 Task: Search one way flight ticket for 5 adults, 1 child, 2 infants in seat and 1 infant on lap in business from Marion: Veterans Airport Of Southern Illinois (williamson County Regional Airport) to Rockford: Chicago Rockford International Airport(was Northwest Chicagoland Regional Airport At Rockford) on 5-1-2023. Choice of flights is Sun country airlines. Number of bags: 2 checked bags. Outbound departure time preference is 14:30.
Action: Mouse moved to (203, 248)
Screenshot: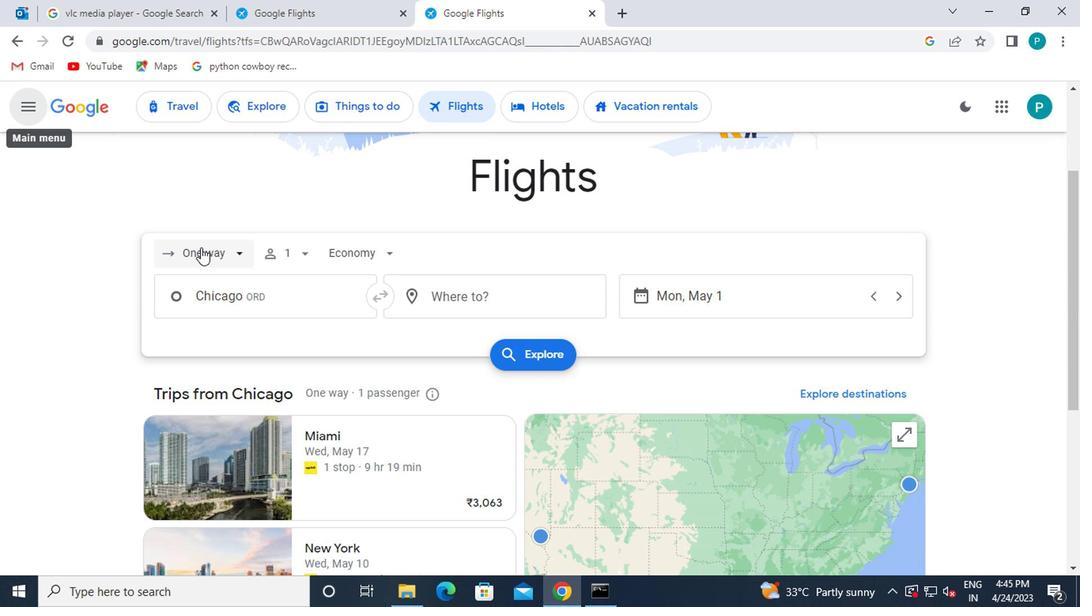 
Action: Mouse pressed left at (203, 248)
Screenshot: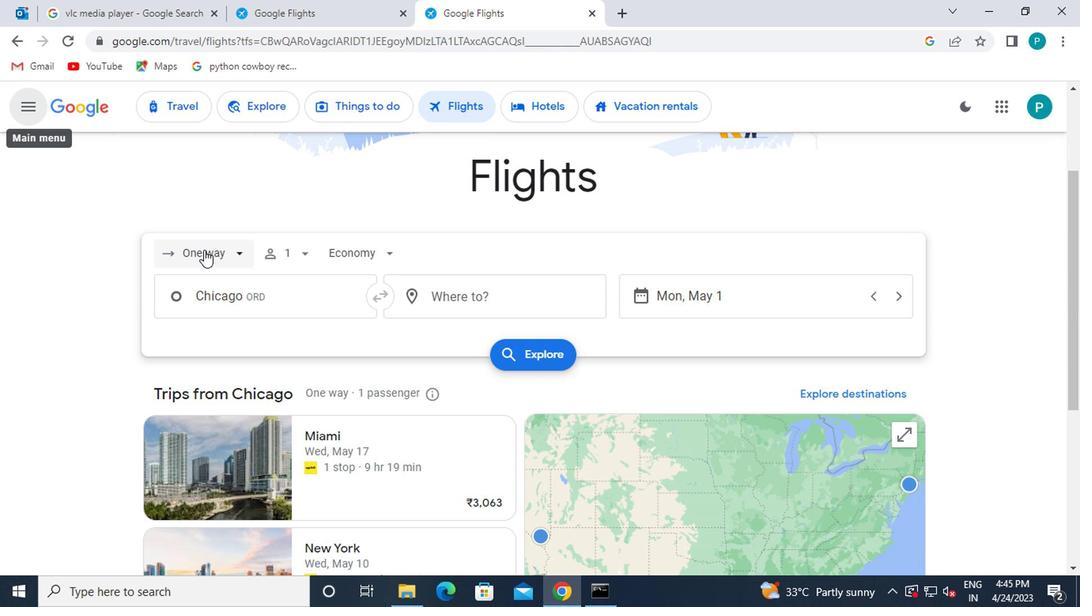 
Action: Mouse moved to (204, 332)
Screenshot: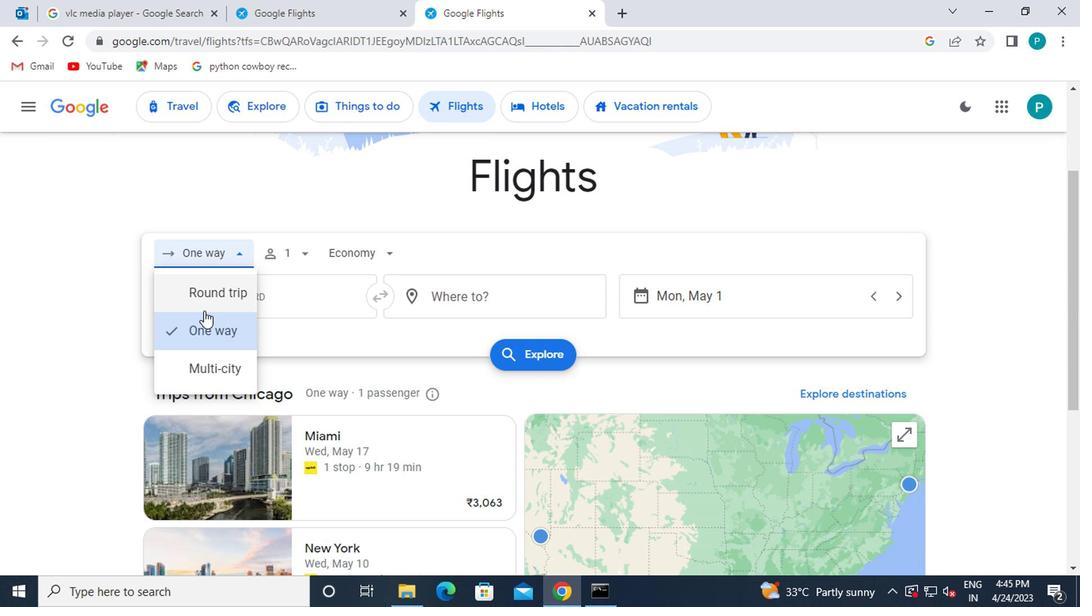 
Action: Mouse pressed left at (204, 332)
Screenshot: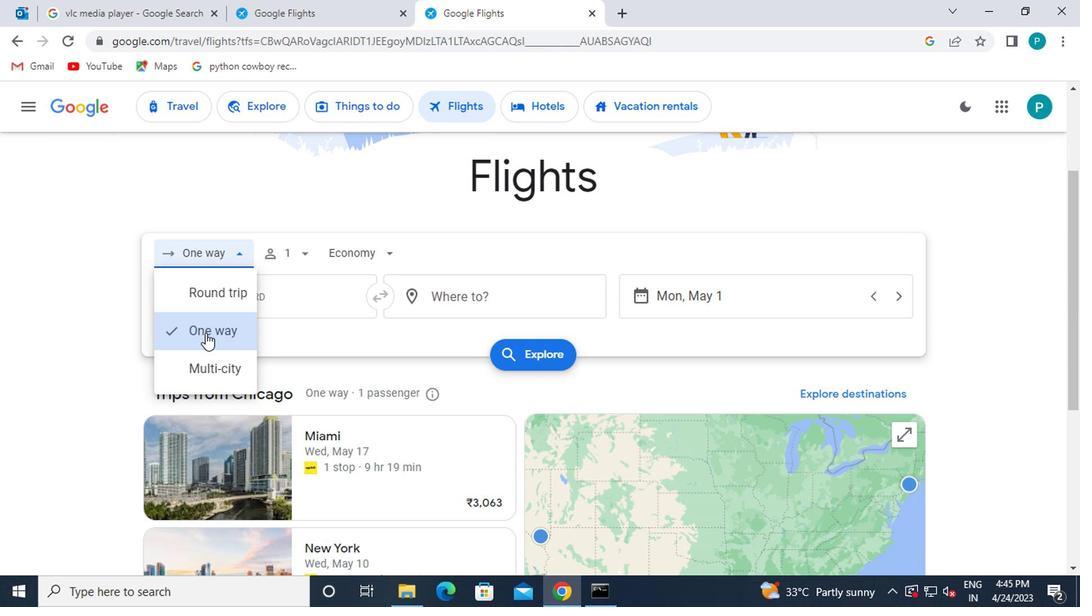 
Action: Mouse moved to (288, 263)
Screenshot: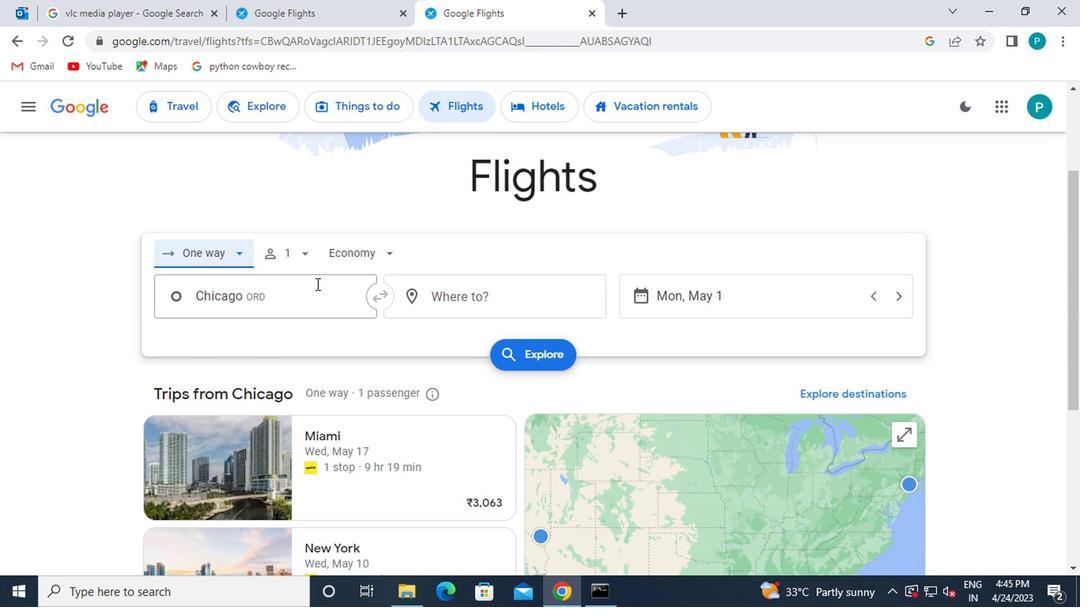 
Action: Mouse pressed left at (288, 263)
Screenshot: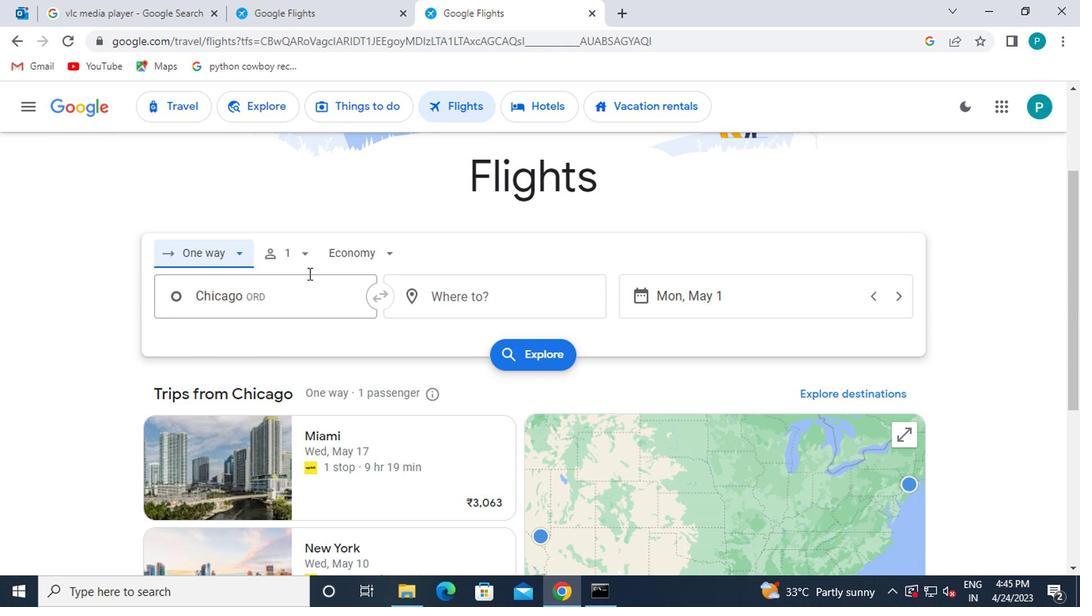 
Action: Mouse moved to (424, 298)
Screenshot: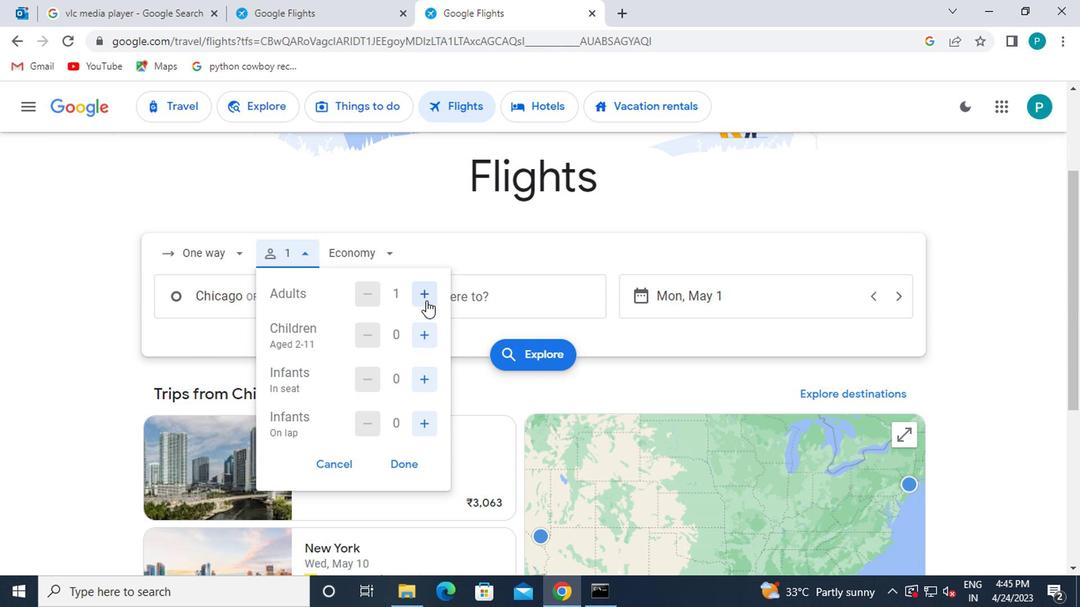
Action: Mouse pressed left at (424, 298)
Screenshot: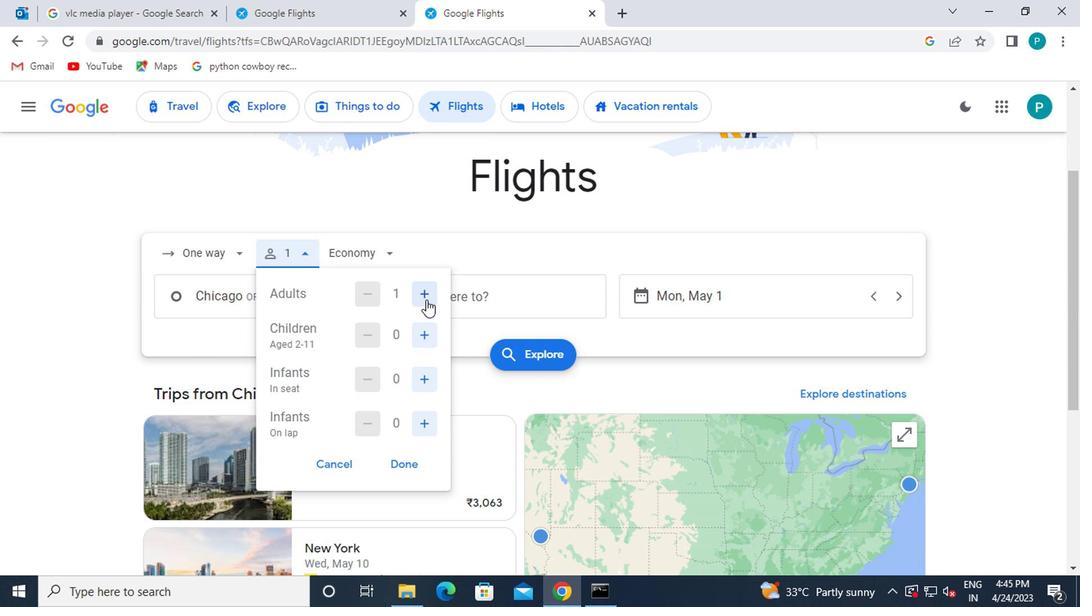 
Action: Mouse pressed left at (424, 298)
Screenshot: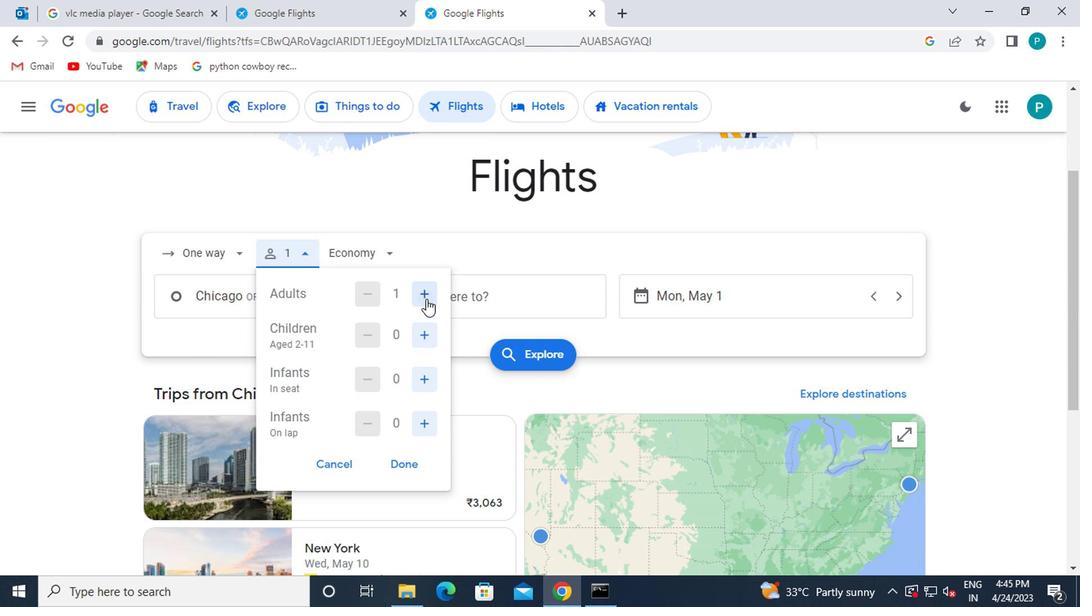 
Action: Mouse pressed left at (424, 298)
Screenshot: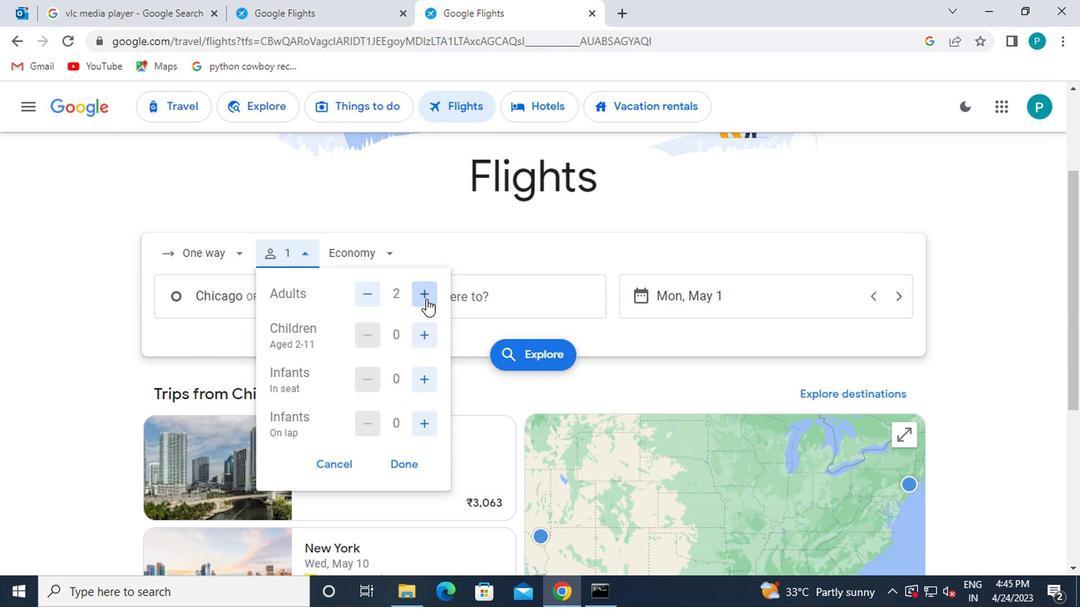 
Action: Mouse pressed left at (424, 298)
Screenshot: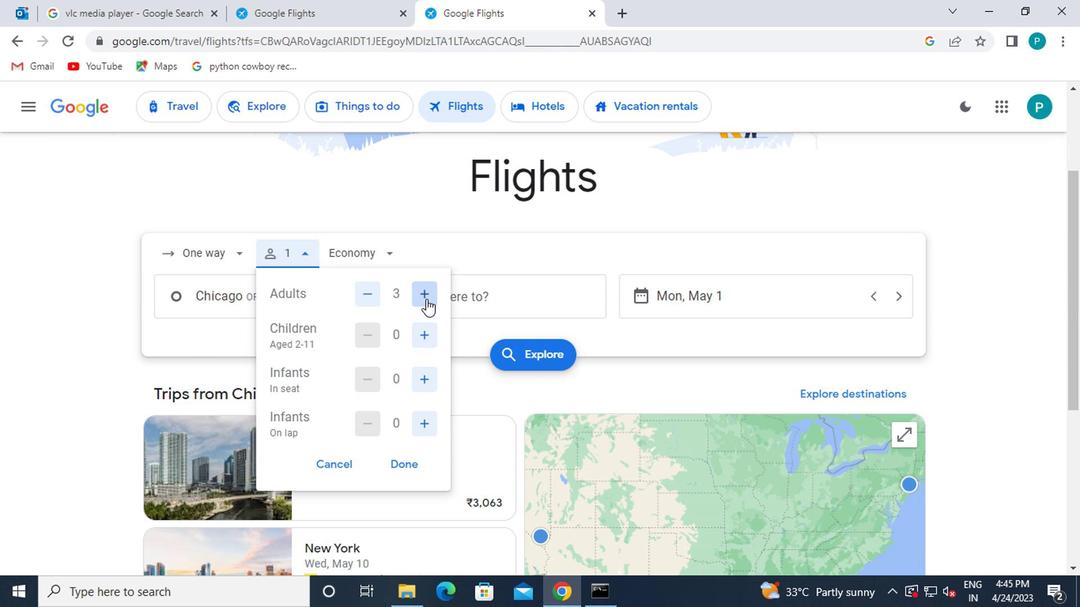 
Action: Mouse moved to (424, 329)
Screenshot: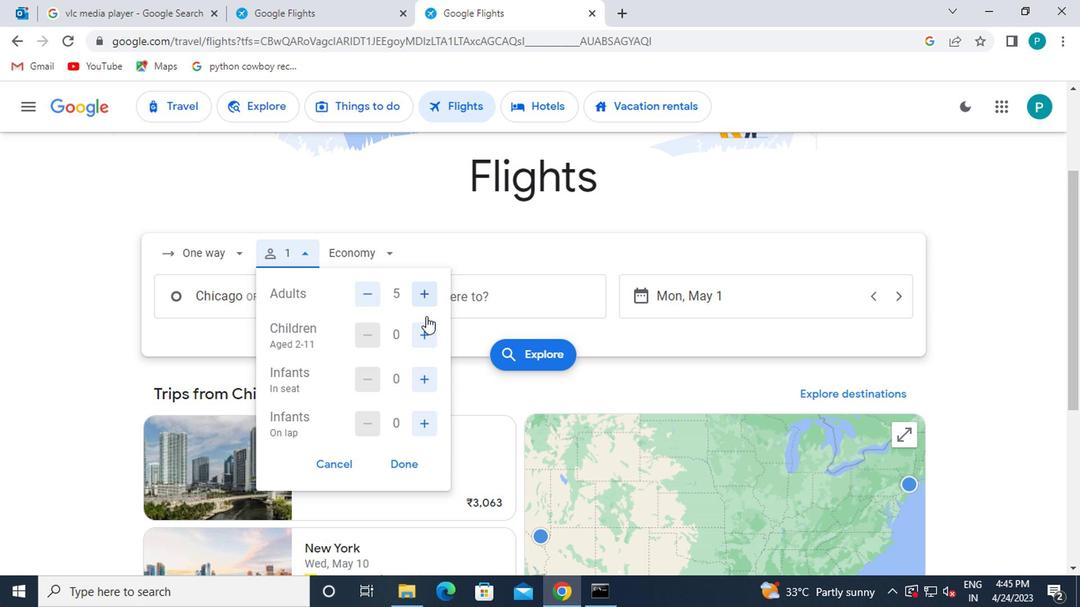 
Action: Mouse pressed left at (424, 329)
Screenshot: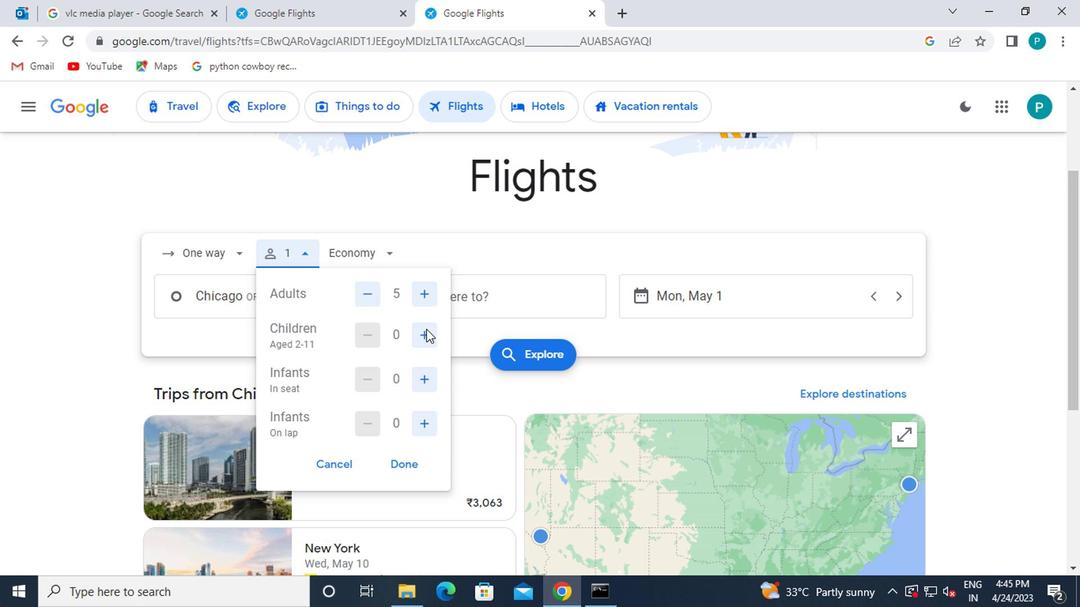 
Action: Mouse moved to (424, 384)
Screenshot: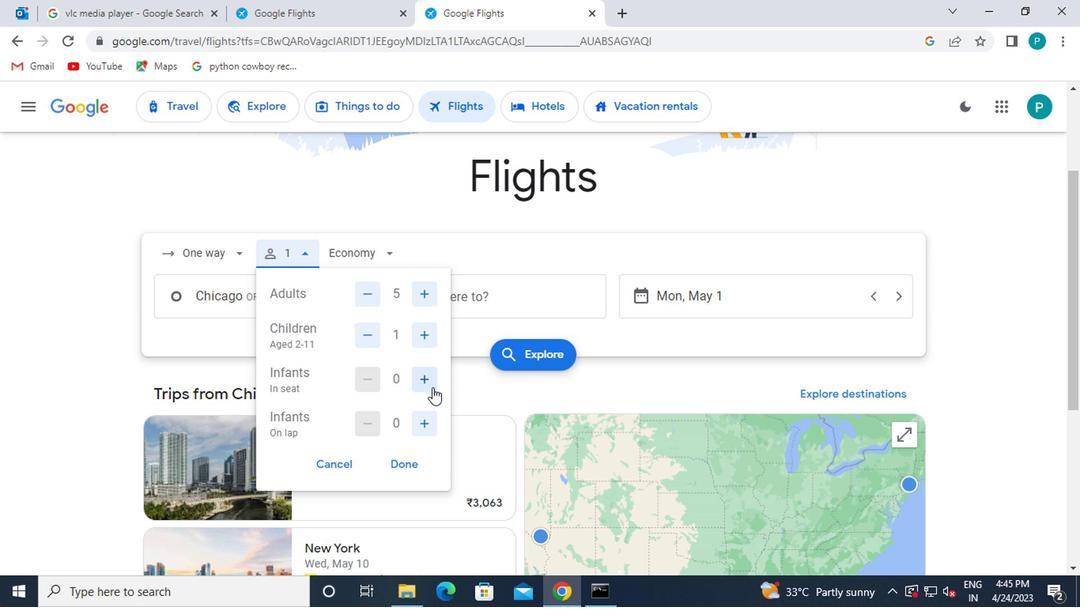 
Action: Mouse pressed left at (424, 384)
Screenshot: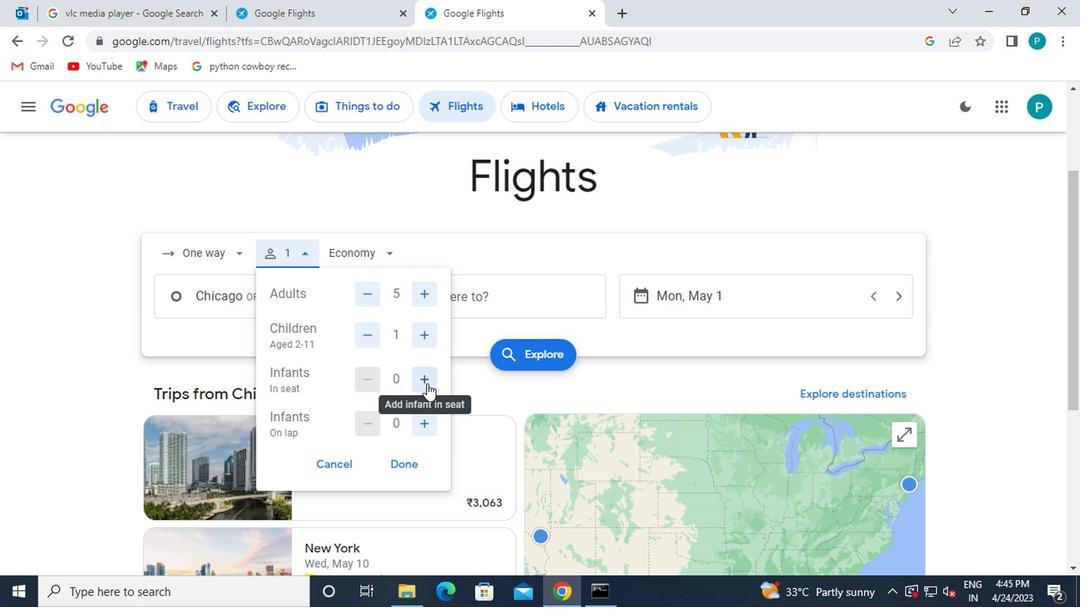 
Action: Mouse pressed left at (424, 384)
Screenshot: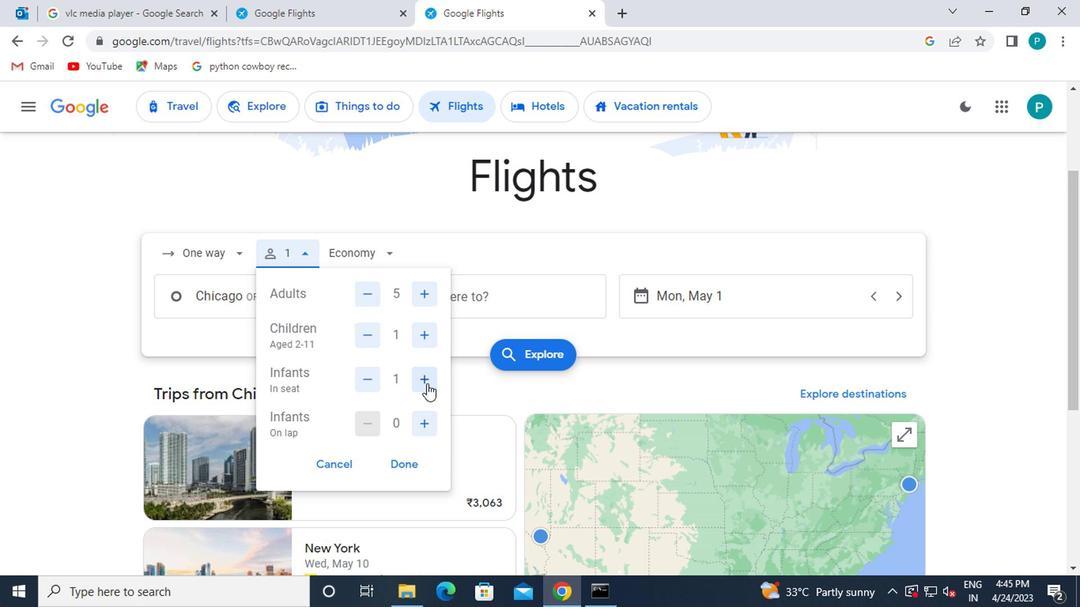 
Action: Mouse moved to (419, 435)
Screenshot: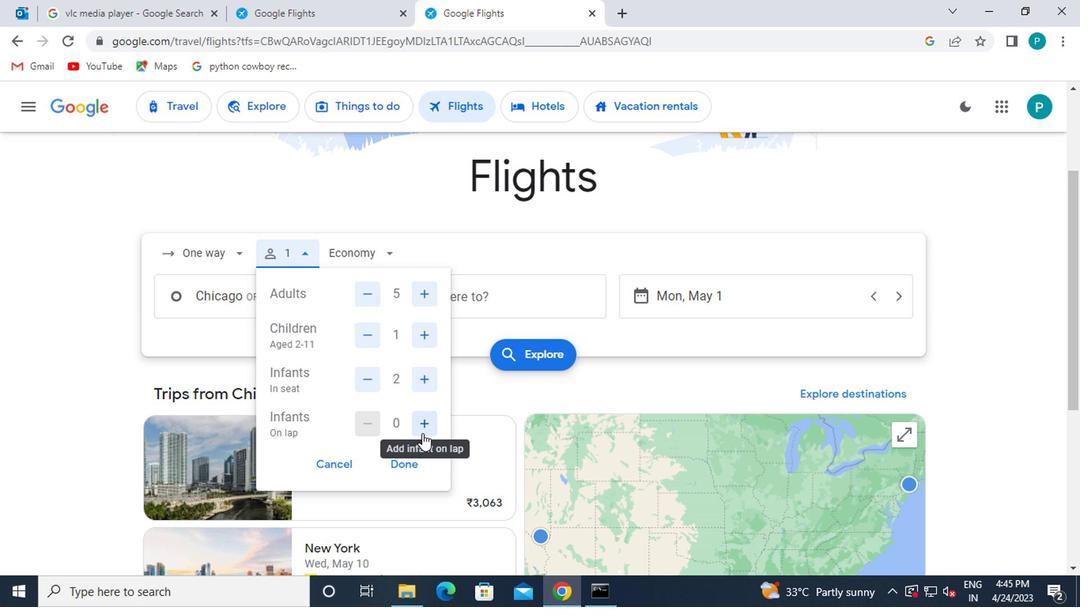 
Action: Mouse pressed left at (419, 435)
Screenshot: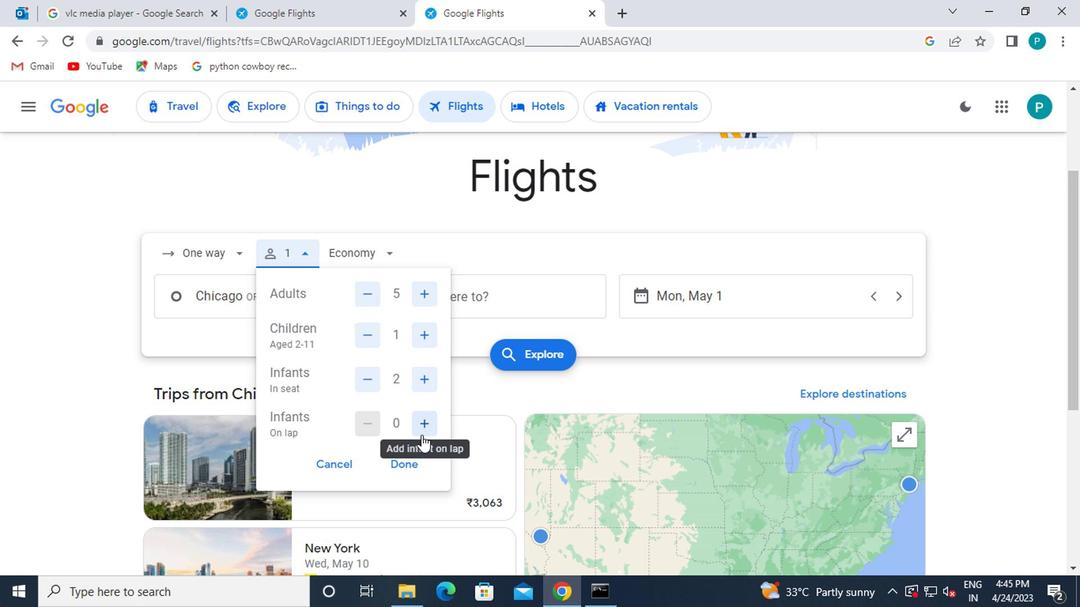 
Action: Mouse moved to (412, 458)
Screenshot: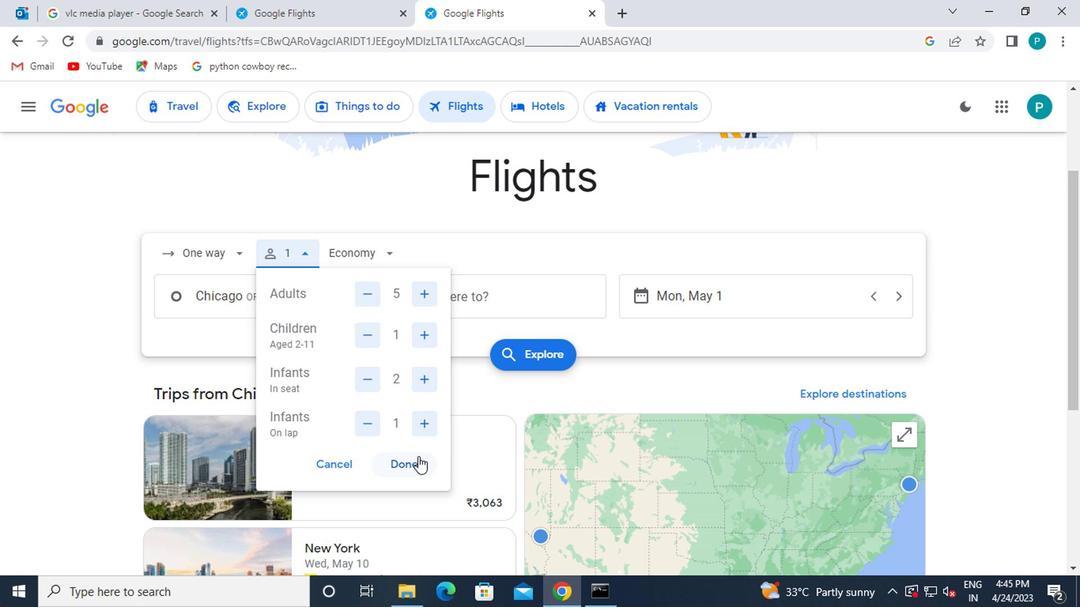 
Action: Mouse pressed left at (412, 458)
Screenshot: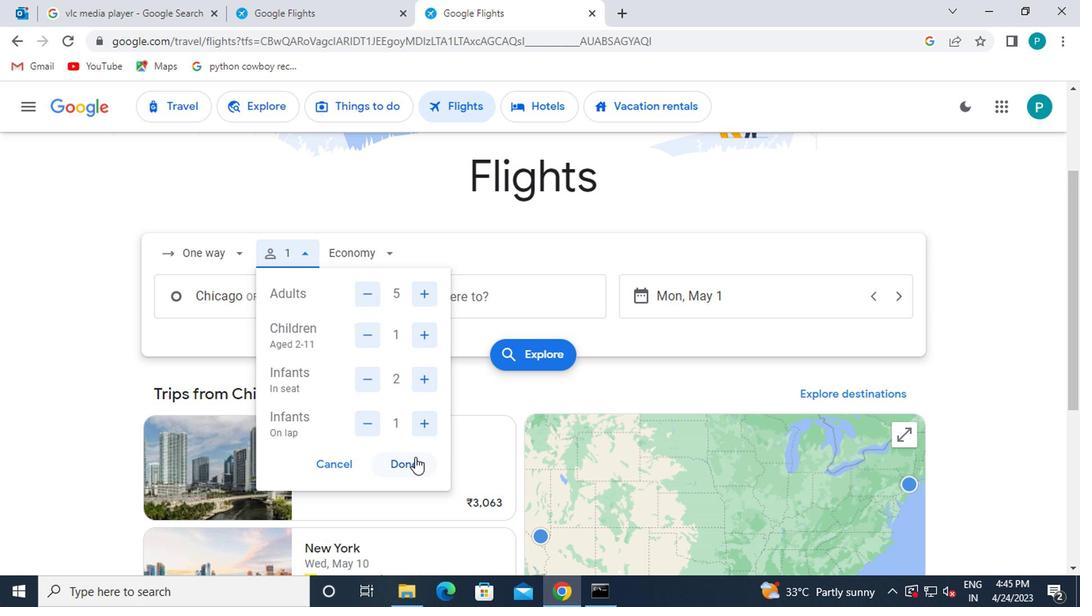 
Action: Mouse moved to (366, 246)
Screenshot: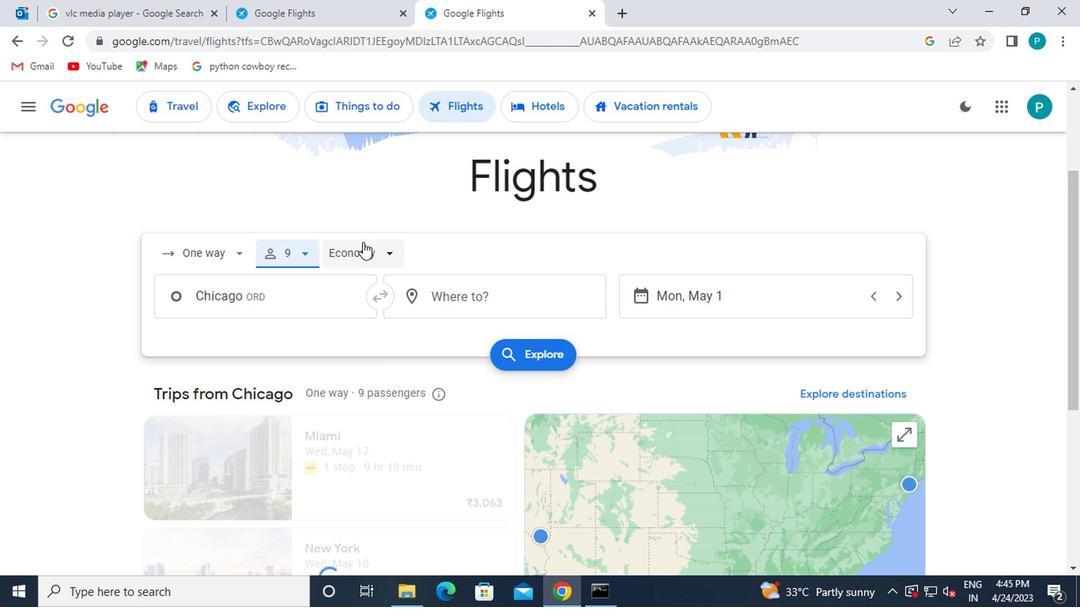 
Action: Mouse pressed left at (366, 246)
Screenshot: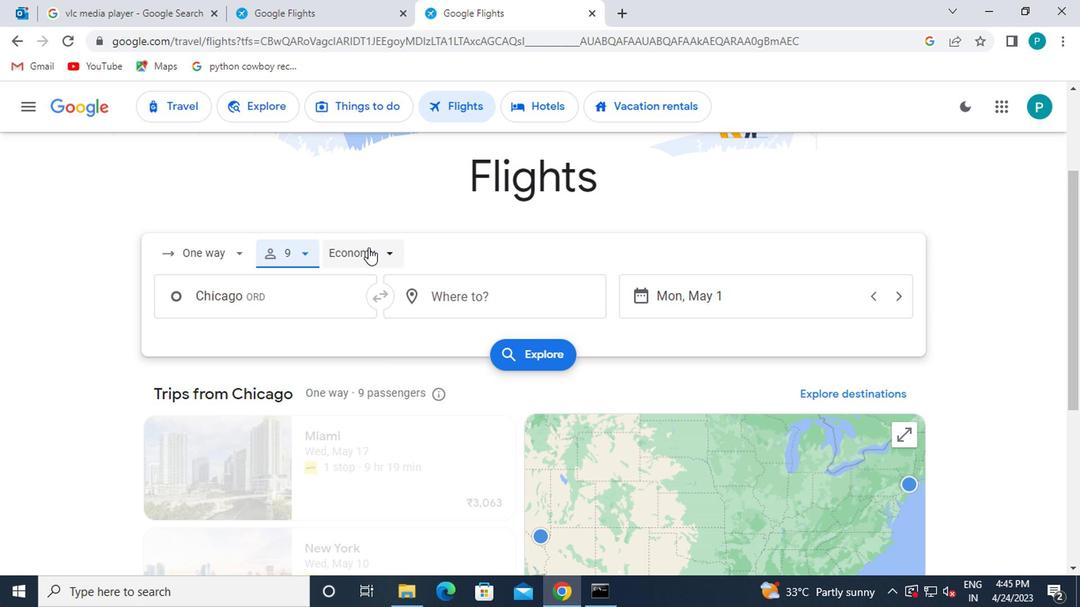
Action: Mouse moved to (393, 367)
Screenshot: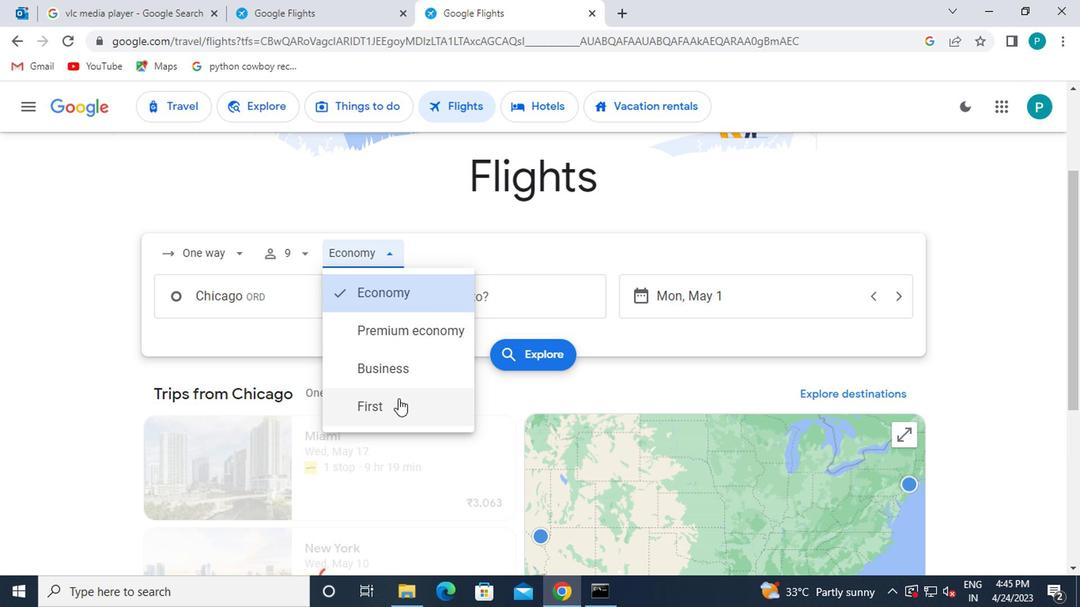
Action: Mouse pressed left at (393, 367)
Screenshot: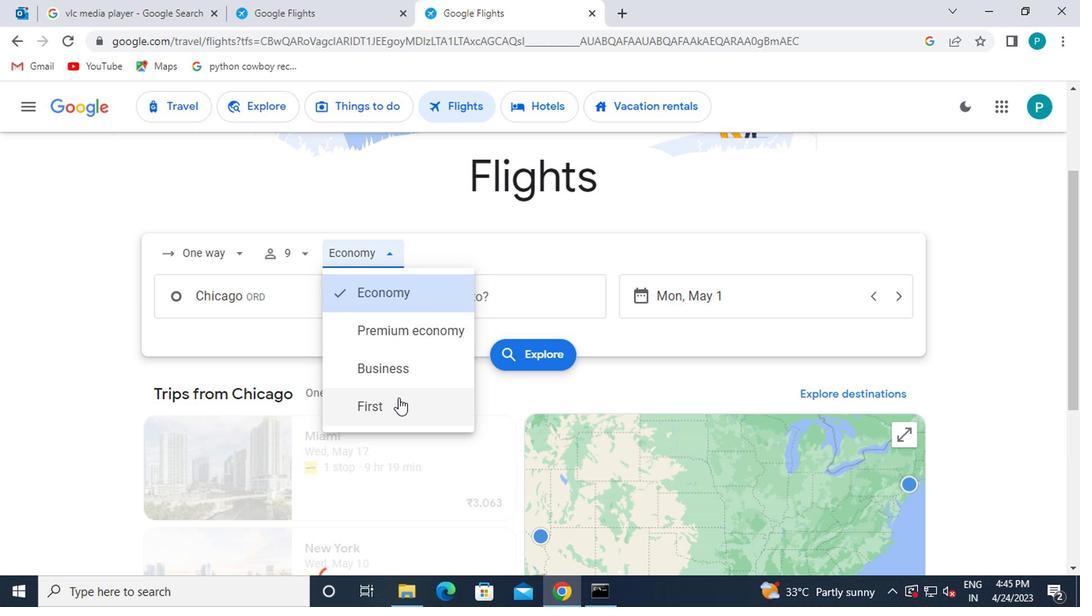 
Action: Mouse moved to (311, 290)
Screenshot: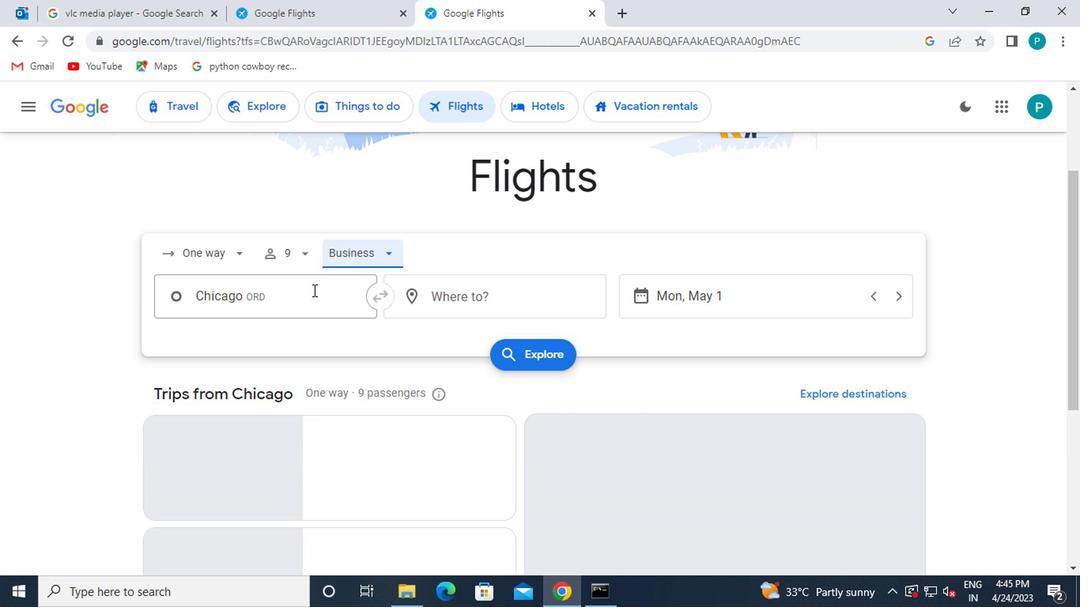 
Action: Mouse pressed left at (311, 290)
Screenshot: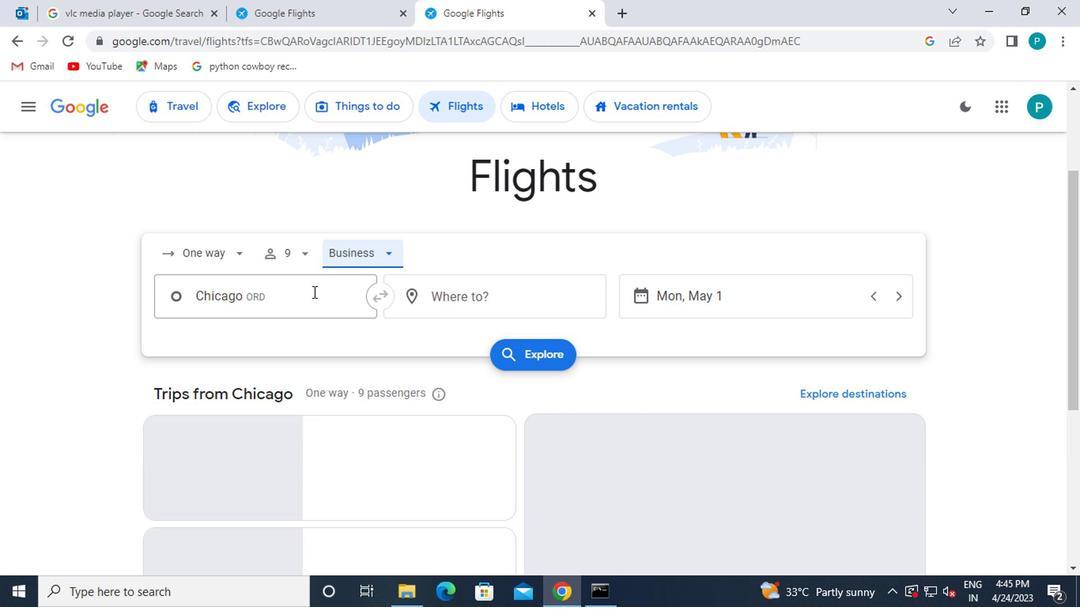 
Action: Mouse moved to (322, 290)
Screenshot: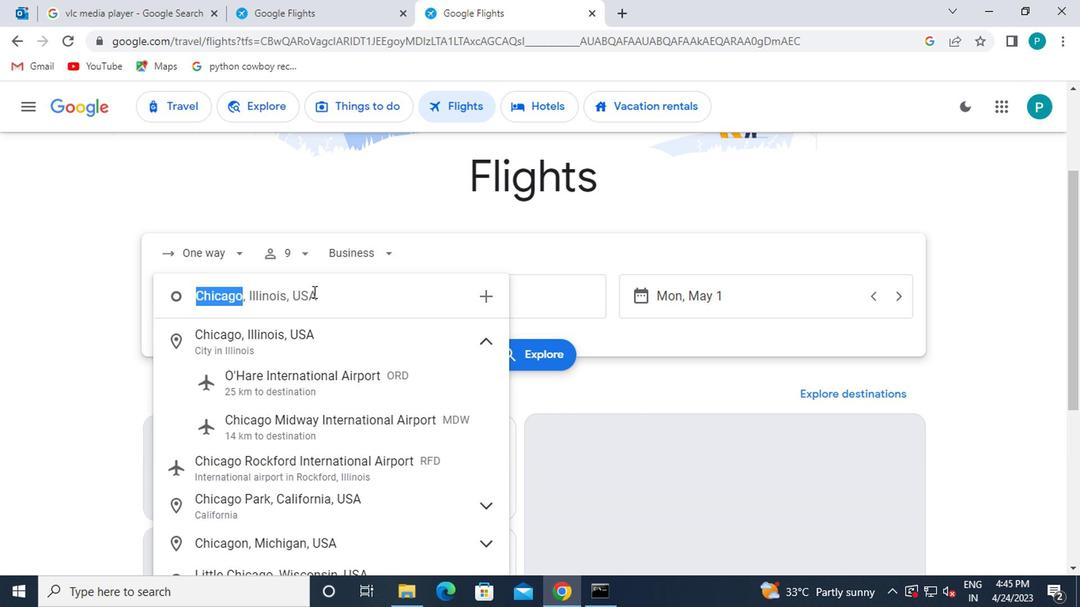 
Action: Key pressed marion
Screenshot: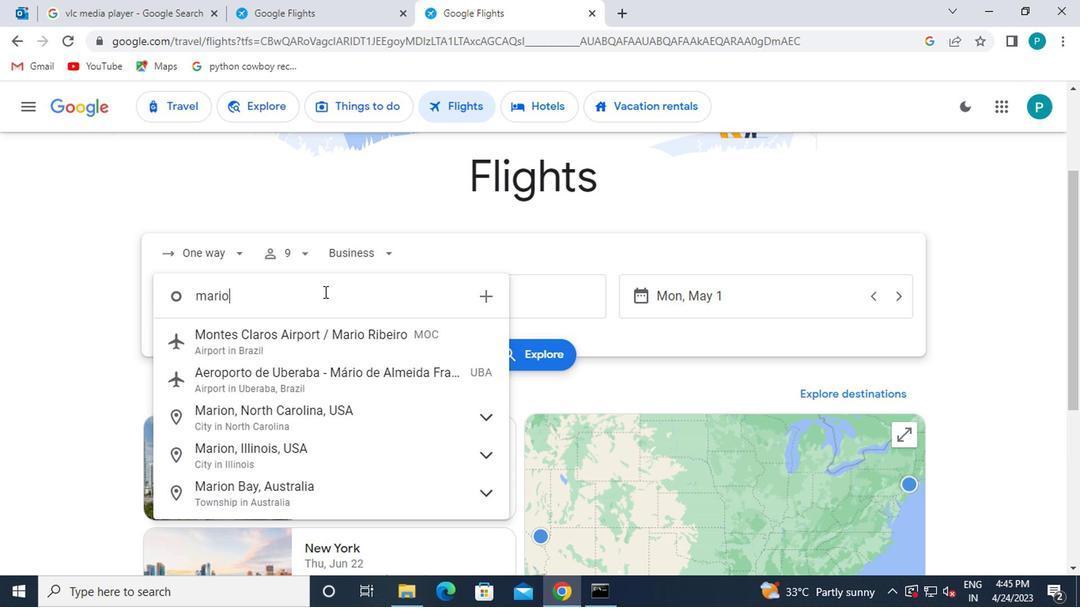 
Action: Mouse moved to (320, 302)
Screenshot: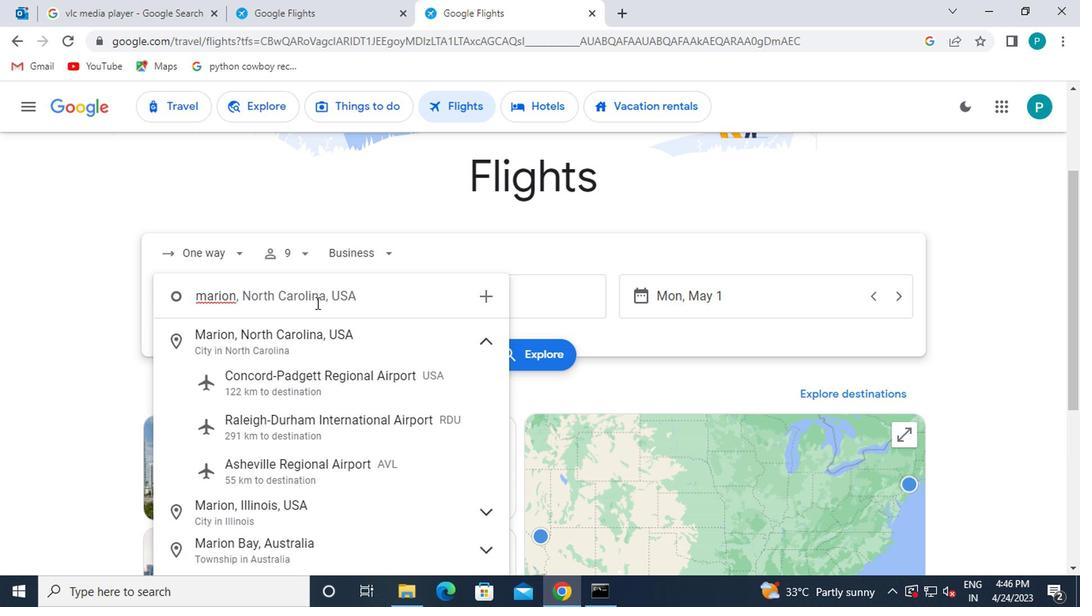 
Action: Key pressed <Key.shift_r>:ve<Key.backspace>
Screenshot: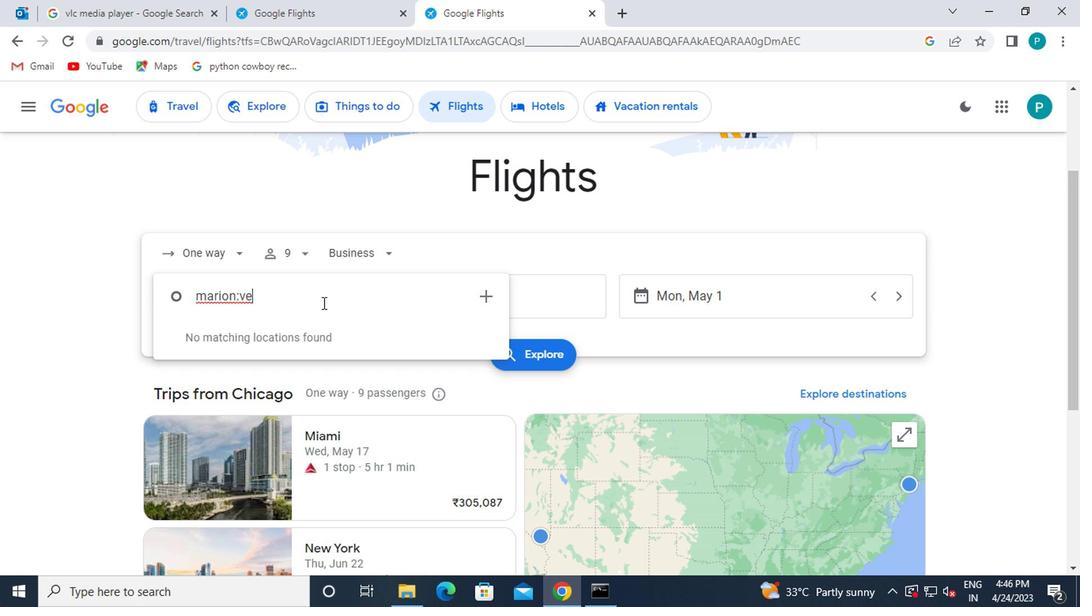 
Action: Mouse moved to (294, 307)
Screenshot: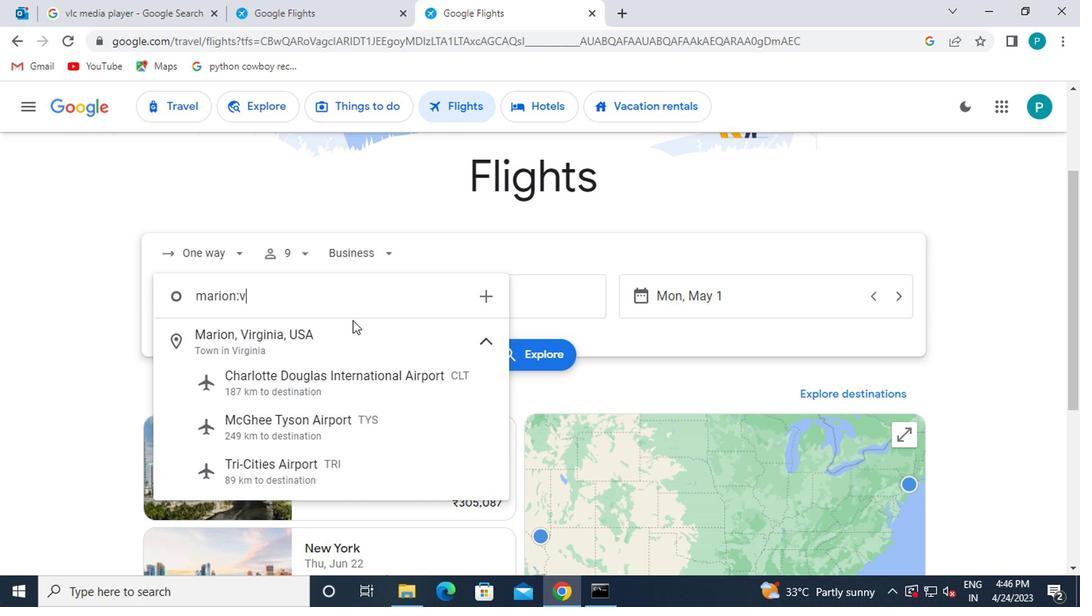 
Action: Mouse pressed left at (294, 307)
Screenshot: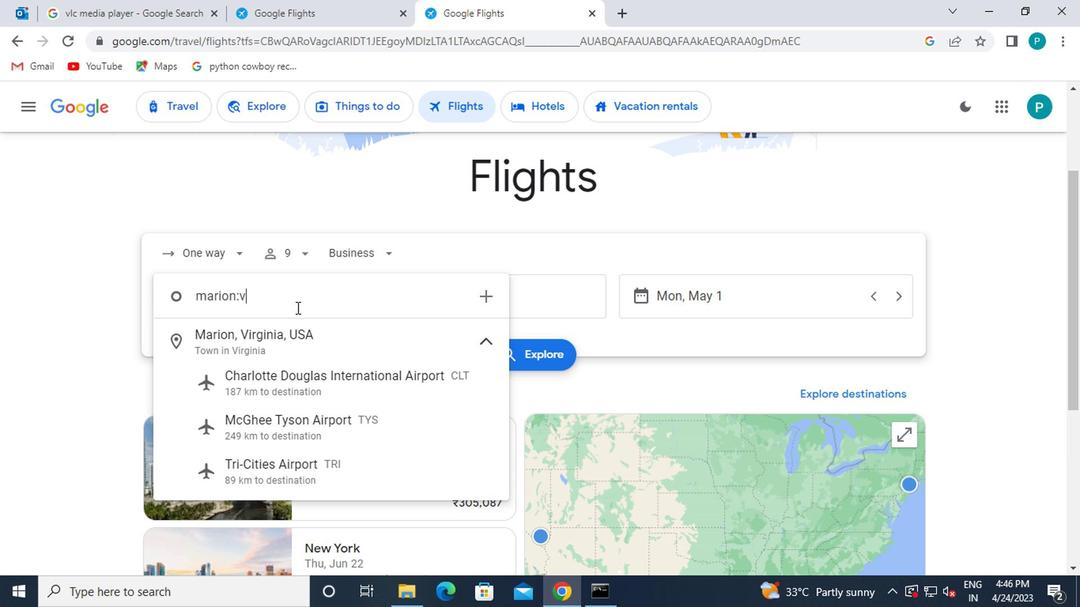 
Action: Key pressed <Key.backspace><Key.backspace>
Screenshot: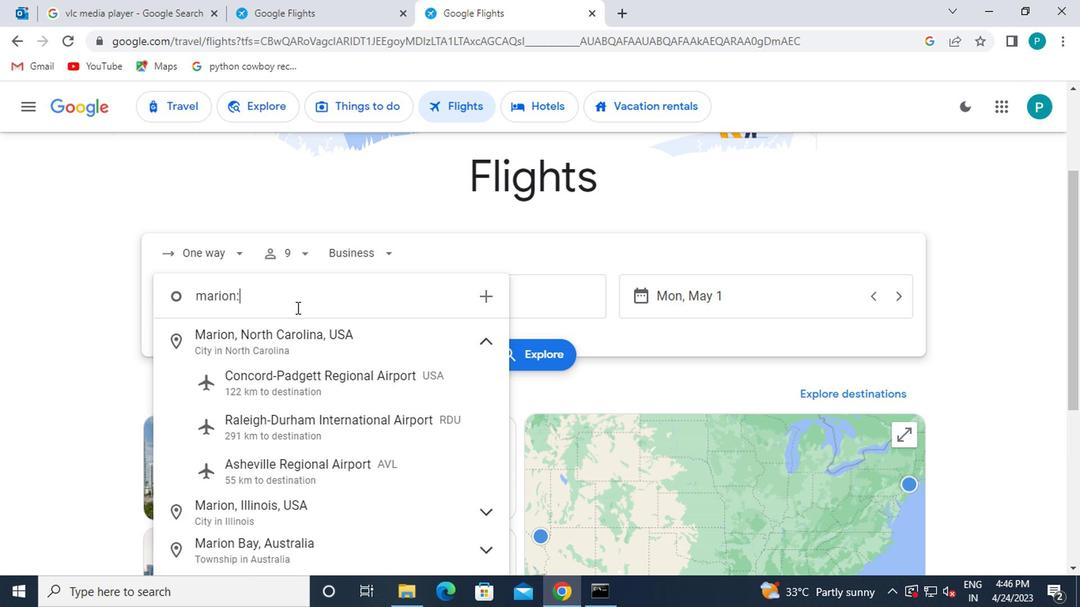 
Action: Mouse moved to (327, 452)
Screenshot: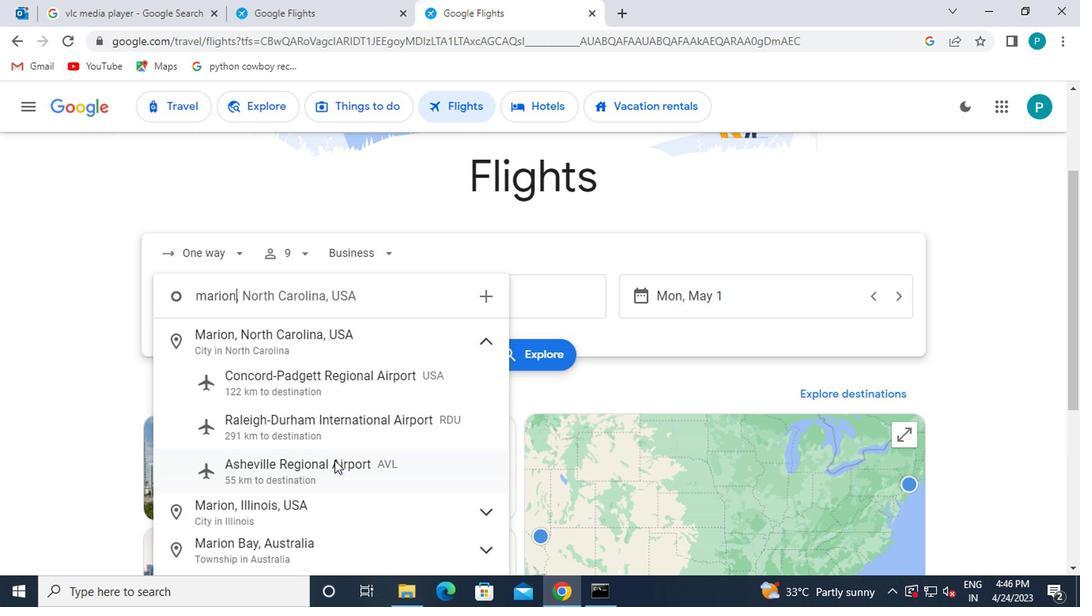 
Action: Mouse scrolled (327, 451) with delta (0, -1)
Screenshot: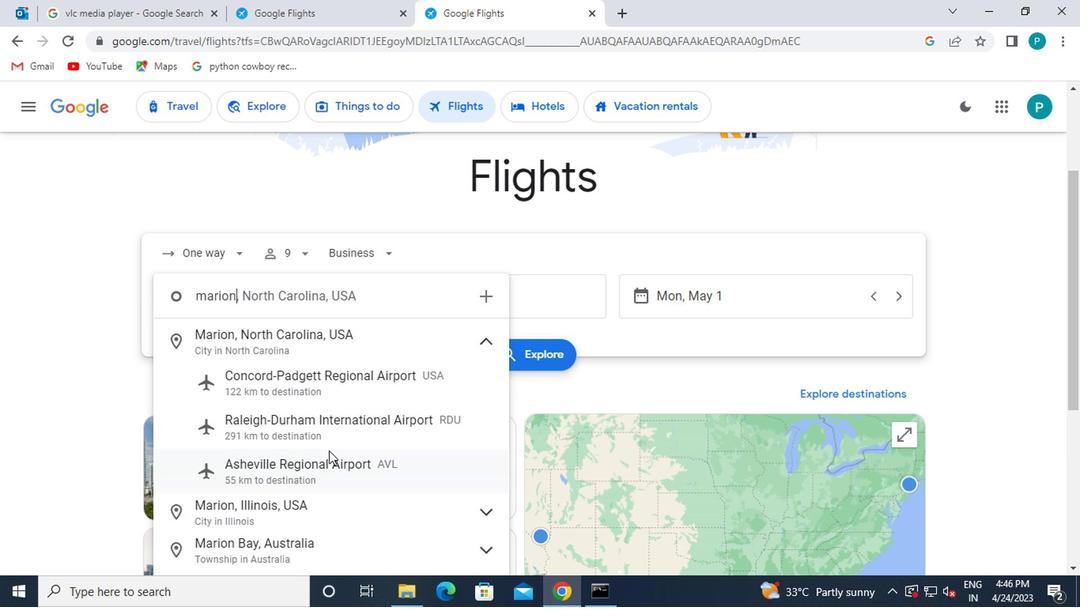 
Action: Mouse scrolled (327, 451) with delta (0, -1)
Screenshot: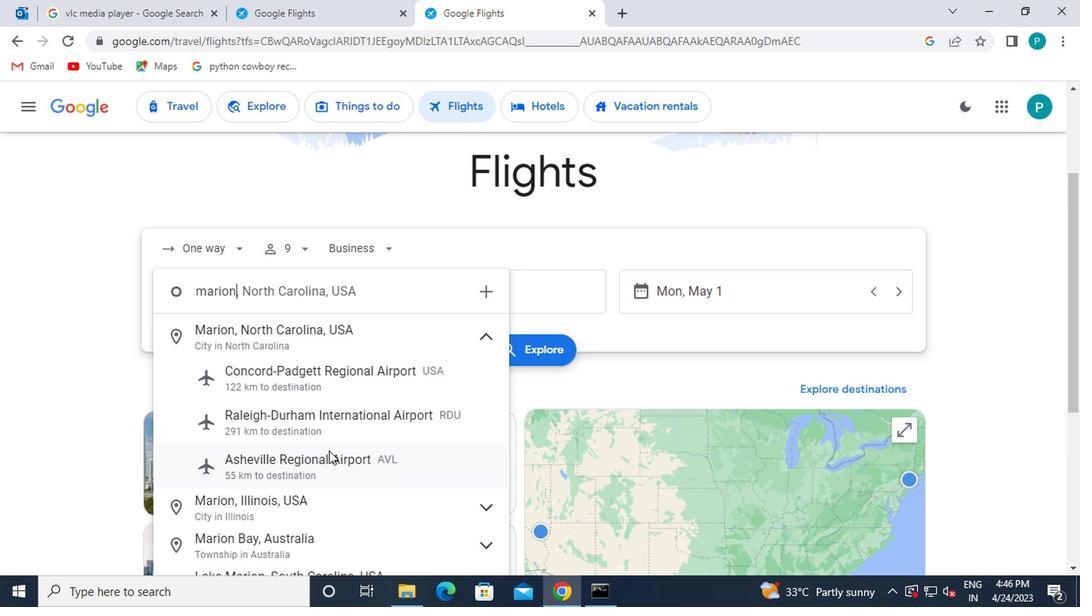 
Action: Mouse scrolled (327, 452) with delta (0, 0)
Screenshot: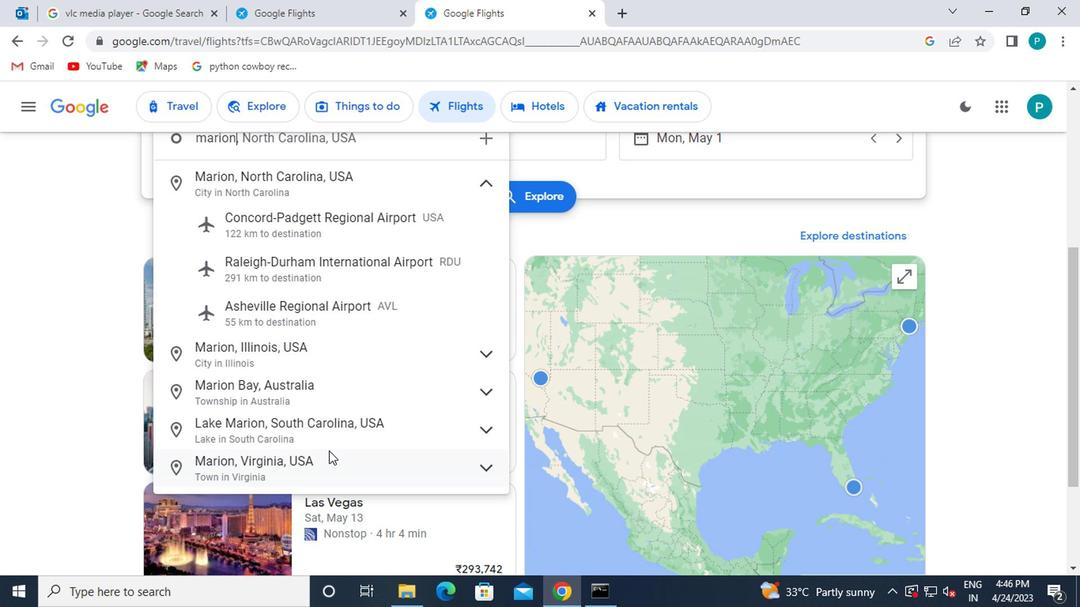 
Action: Mouse scrolled (327, 452) with delta (0, 0)
Screenshot: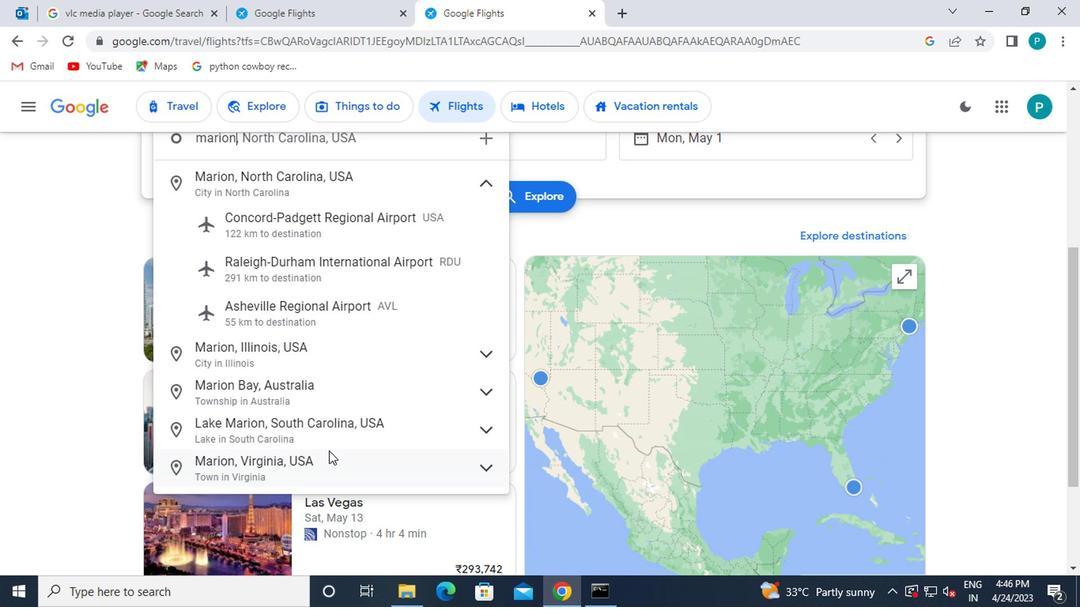 
Action: Mouse moved to (293, 389)
Screenshot: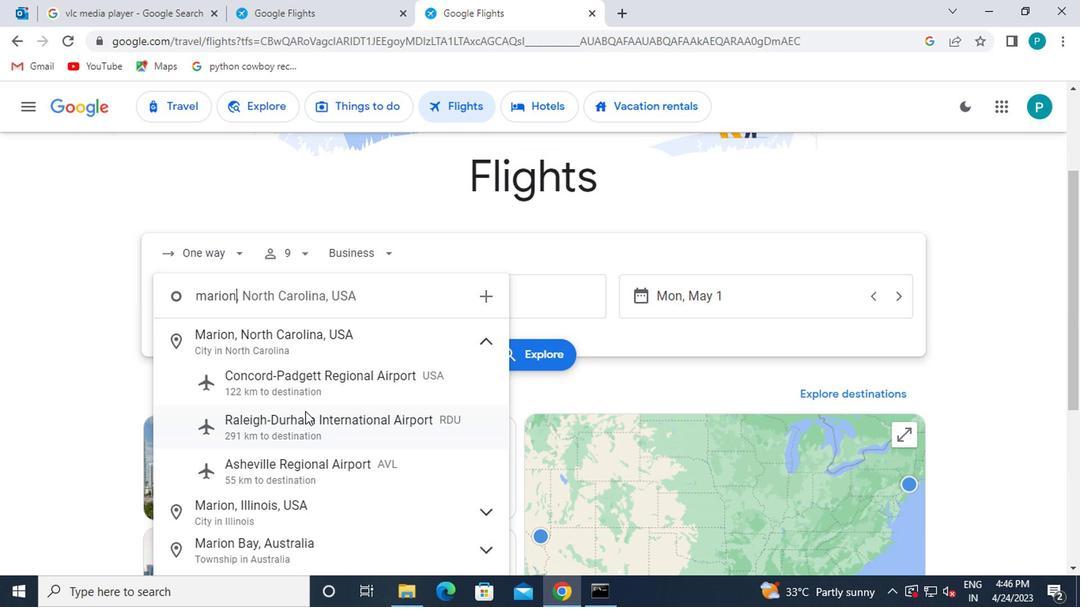 
Action: Mouse pressed left at (293, 389)
Screenshot: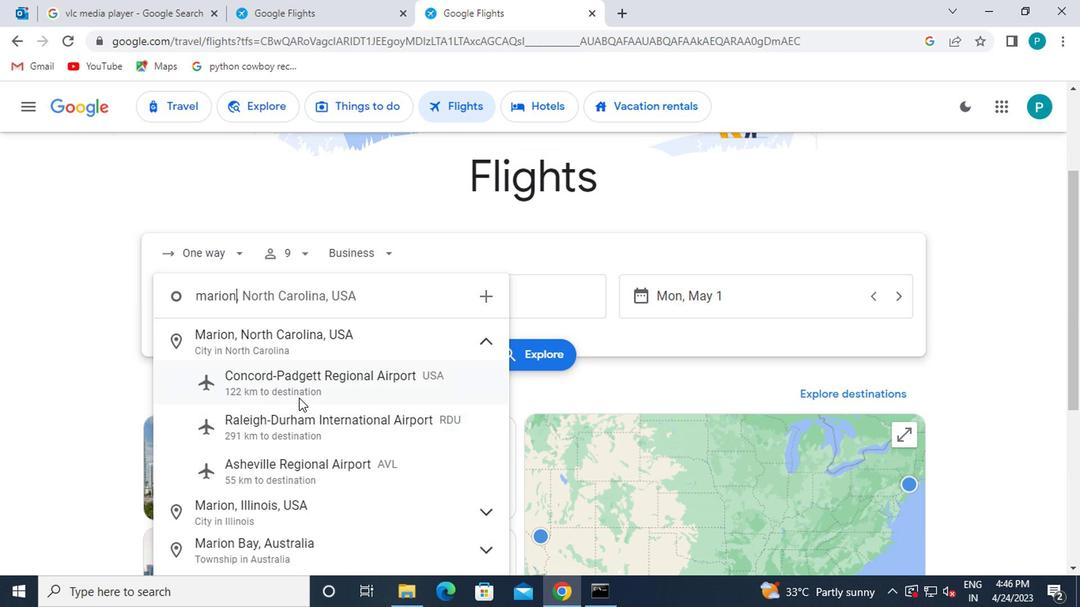 
Action: Mouse moved to (513, 302)
Screenshot: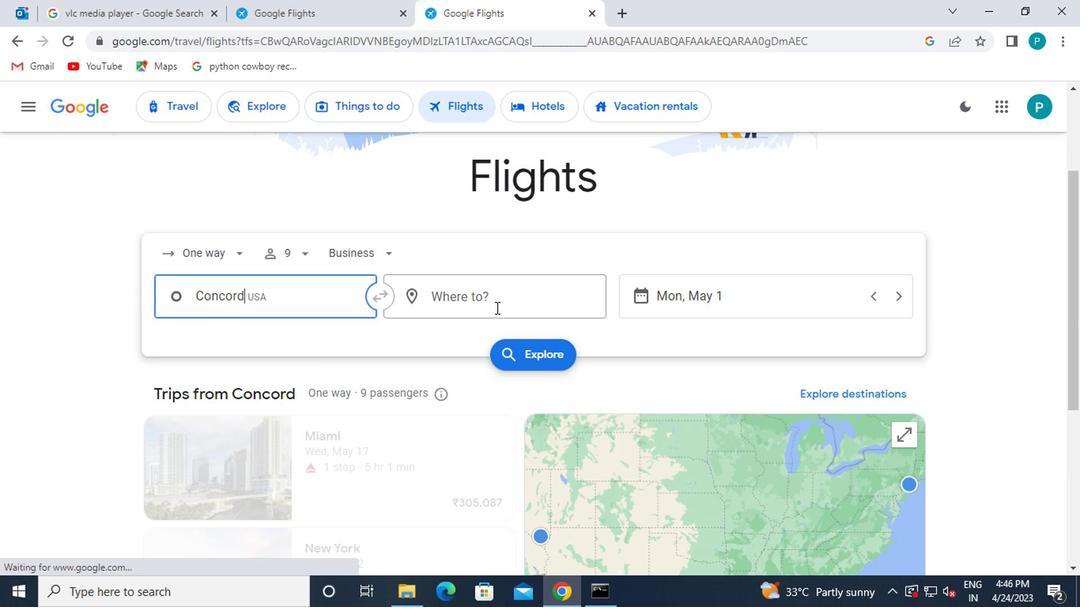 
Action: Mouse pressed left at (513, 302)
Screenshot: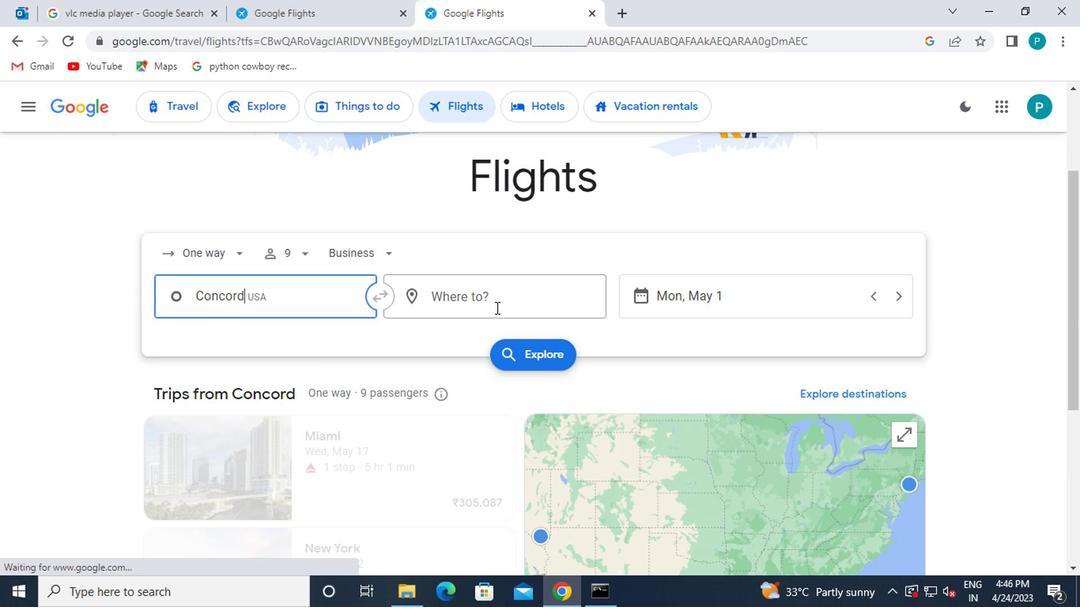 
Action: Mouse moved to (513, 302)
Screenshot: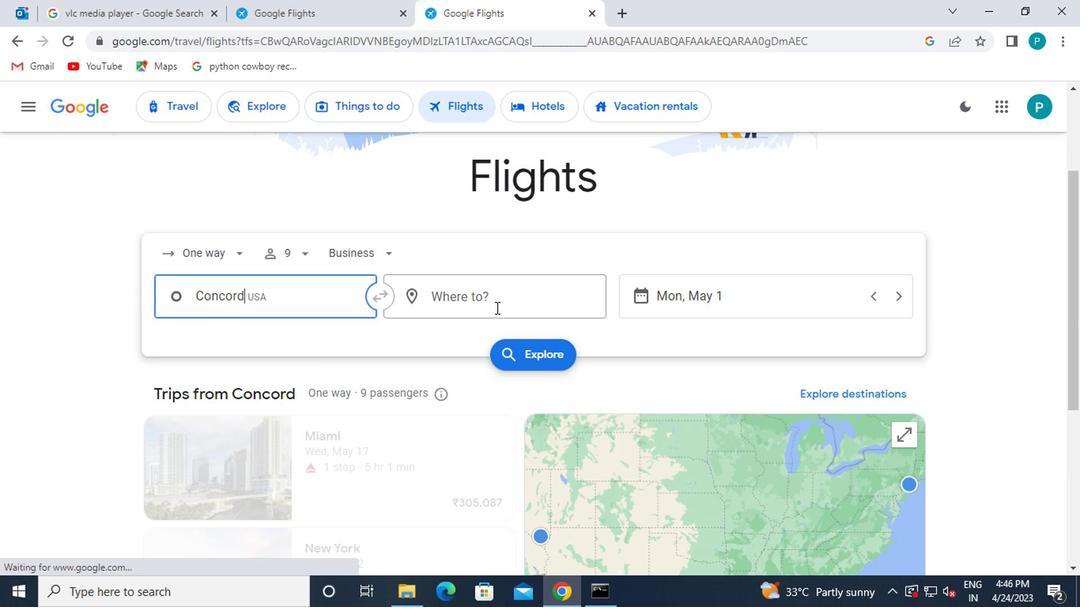 
Action: Key pressed rockforh<Key.backspace>d
Screenshot: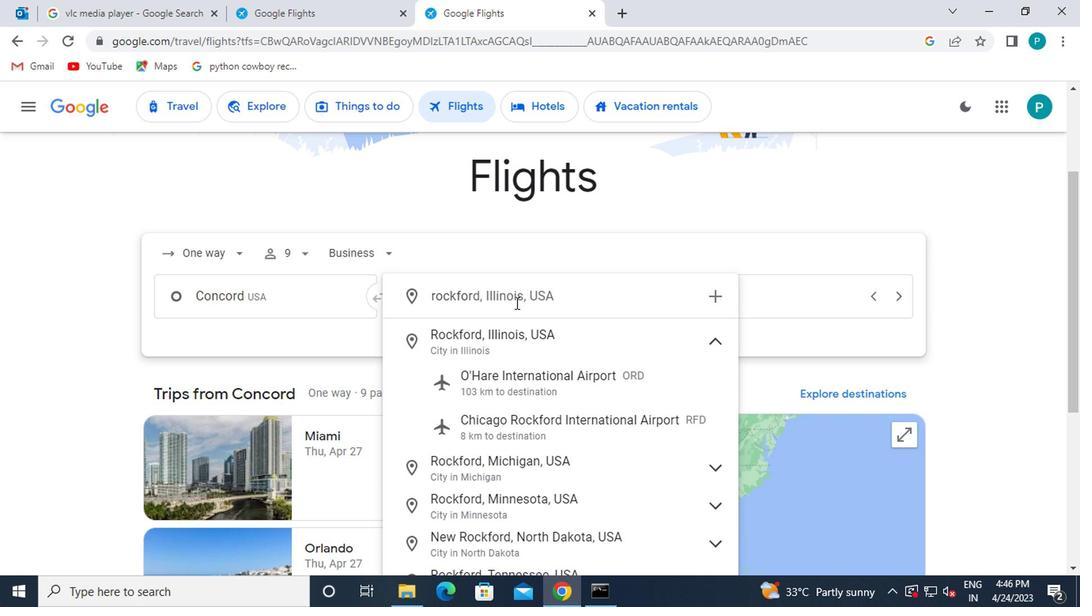 
Action: Mouse moved to (524, 418)
Screenshot: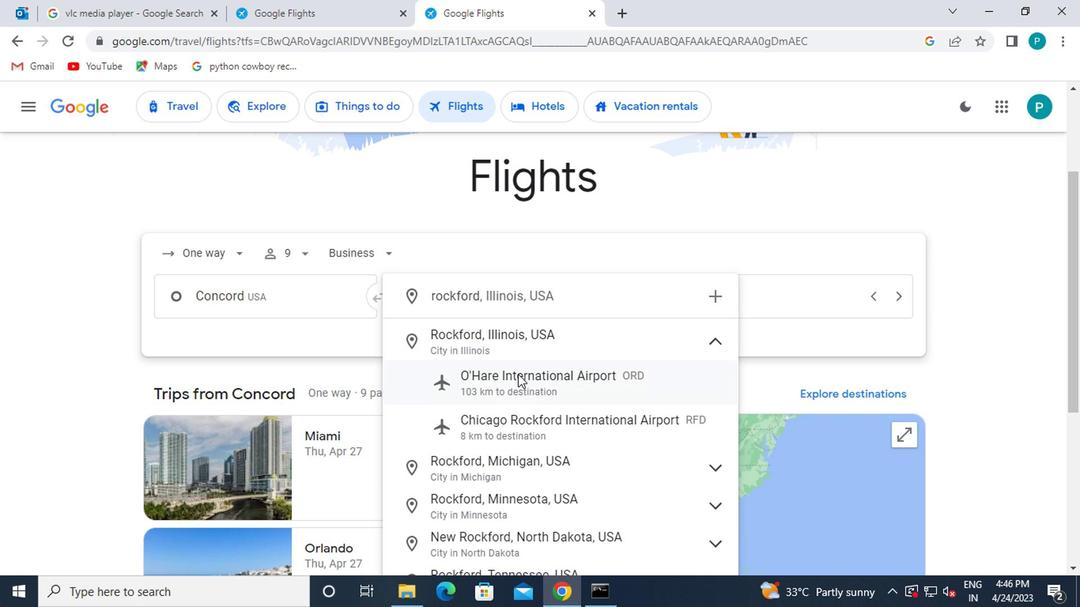 
Action: Mouse pressed left at (524, 418)
Screenshot: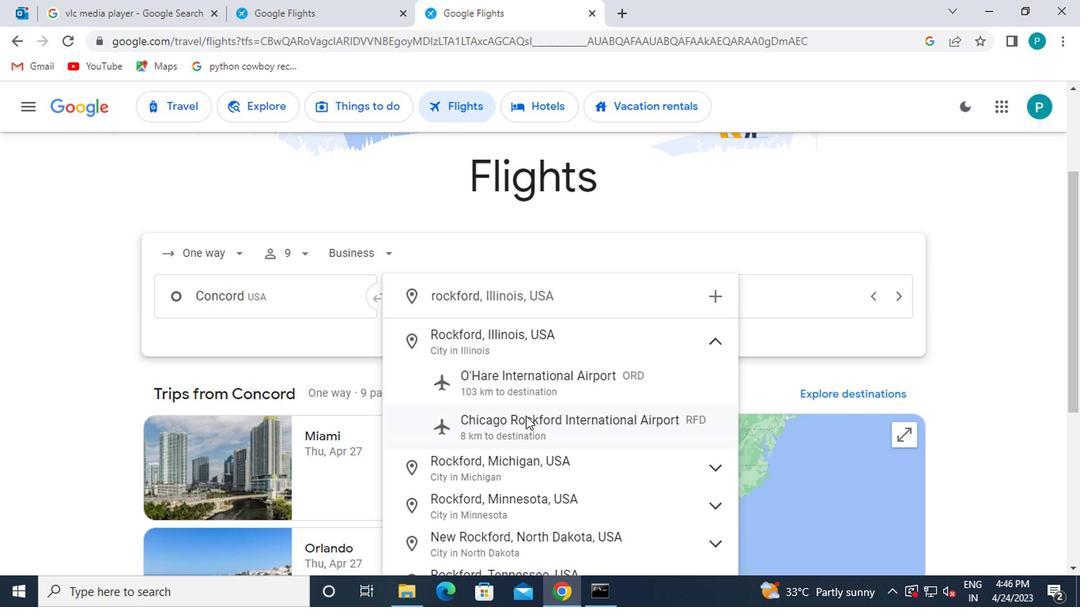 
Action: Mouse moved to (659, 303)
Screenshot: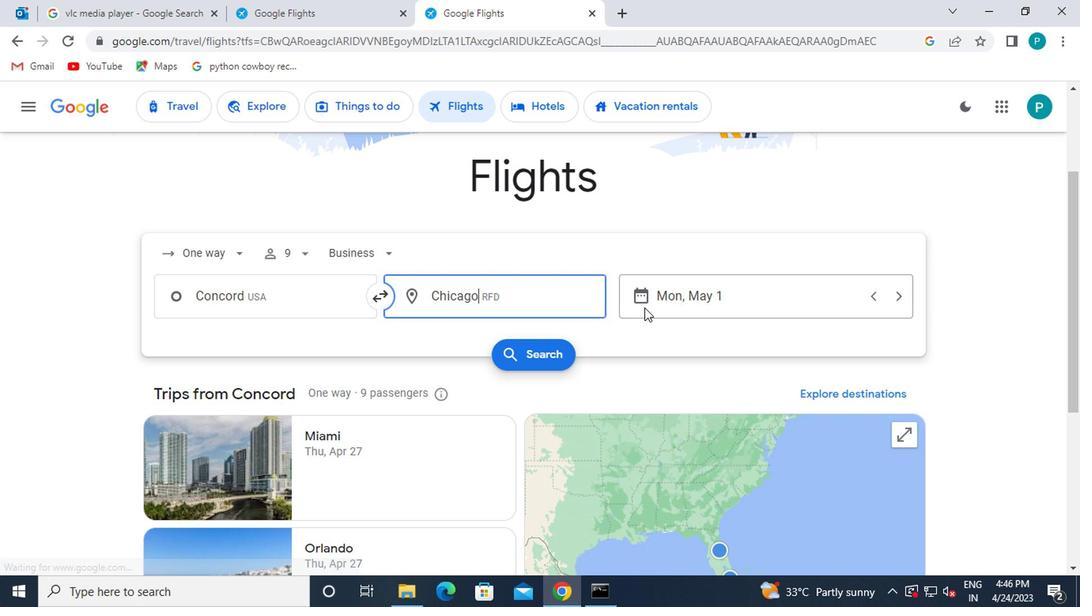 
Action: Mouse pressed left at (659, 303)
Screenshot: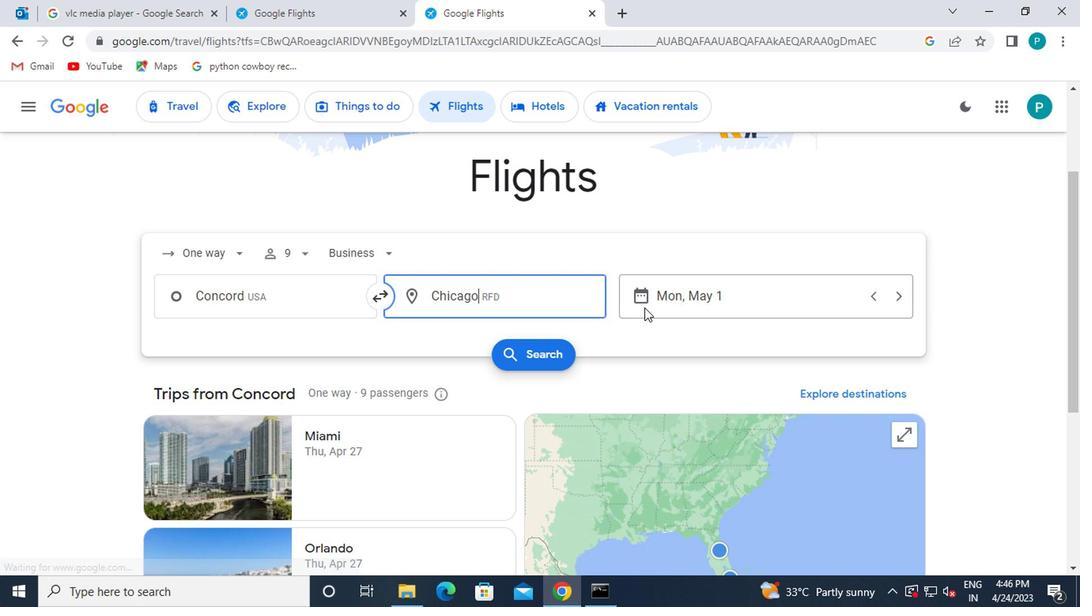 
Action: Mouse moved to (687, 295)
Screenshot: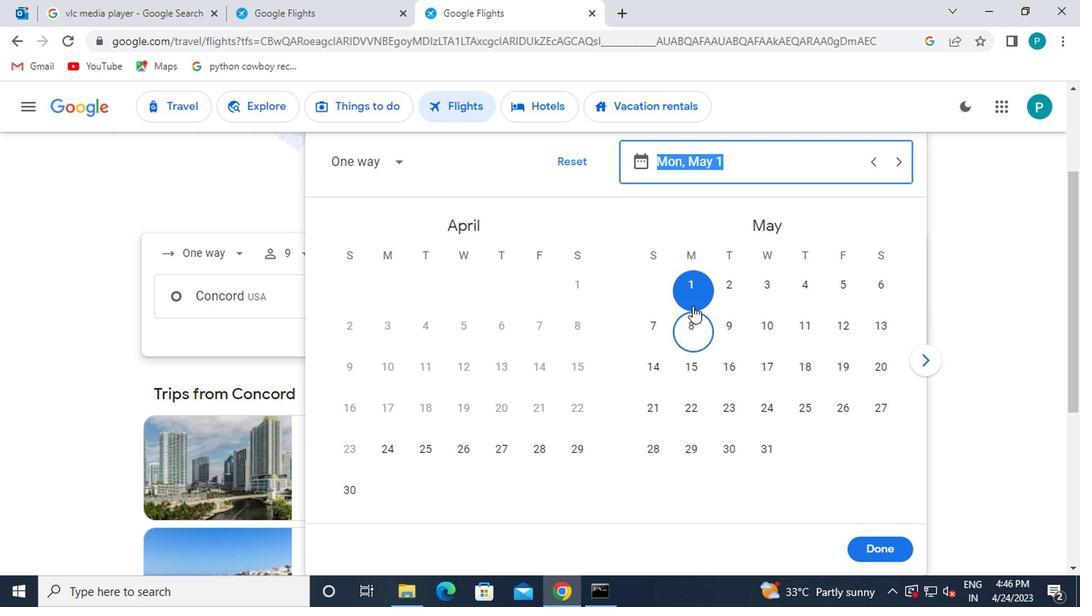
Action: Mouse pressed left at (687, 295)
Screenshot: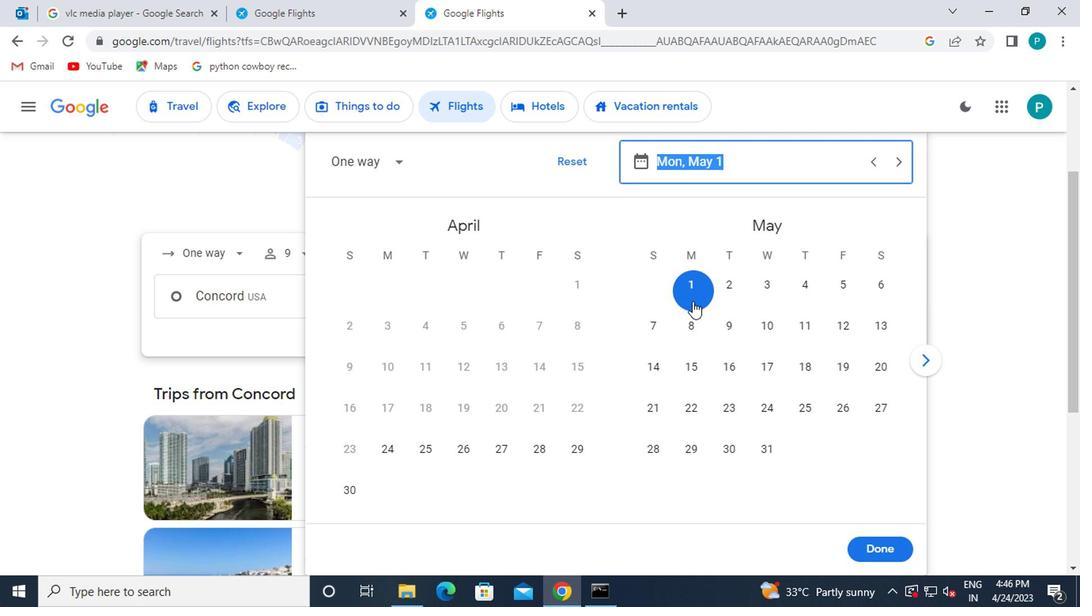 
Action: Mouse moved to (873, 547)
Screenshot: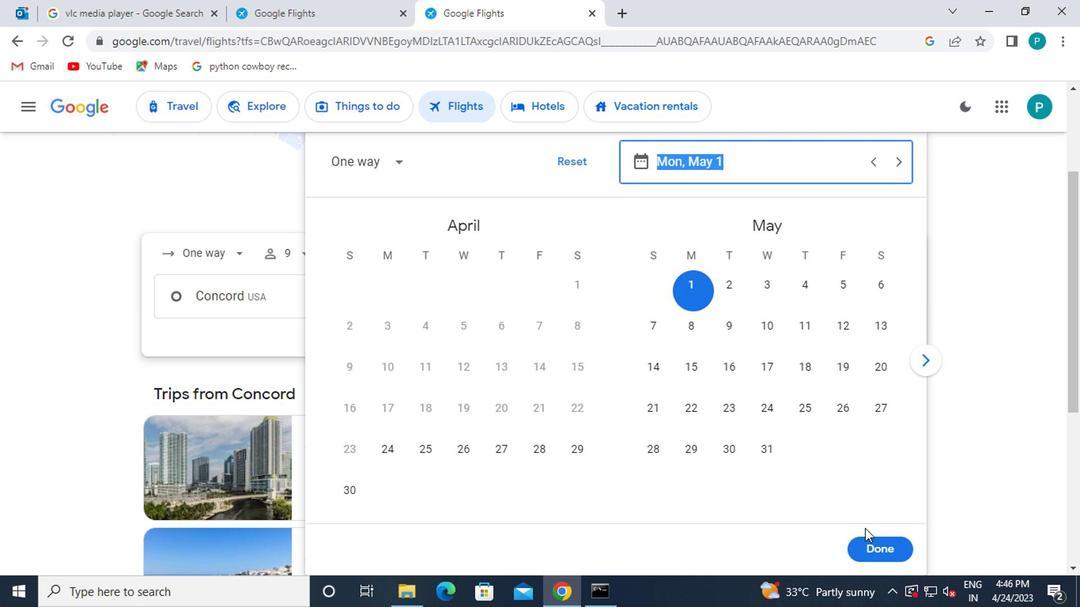 
Action: Mouse pressed left at (873, 547)
Screenshot: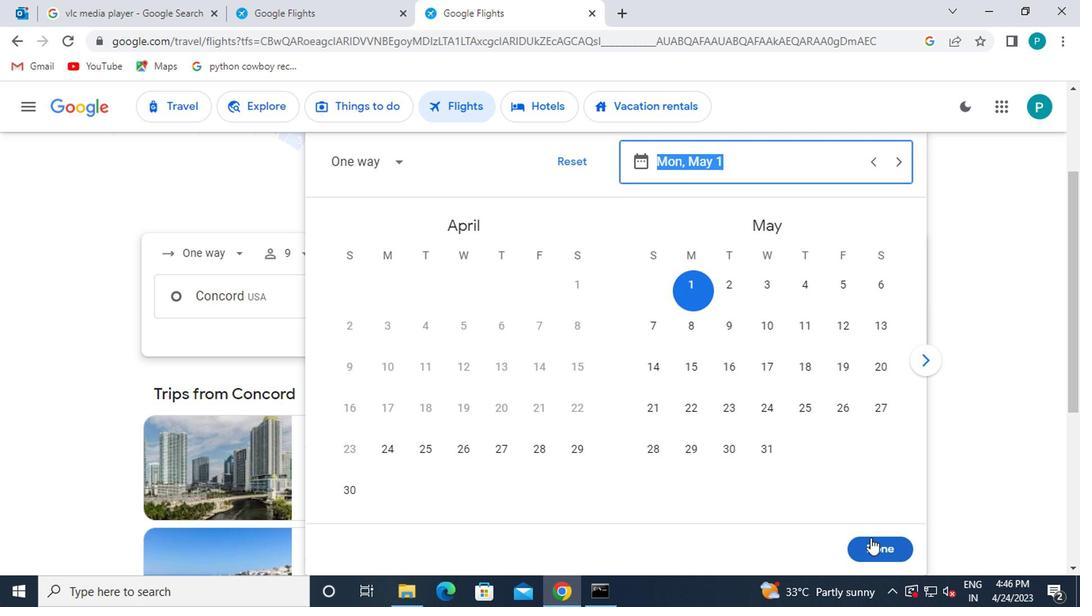 
Action: Mouse moved to (529, 353)
Screenshot: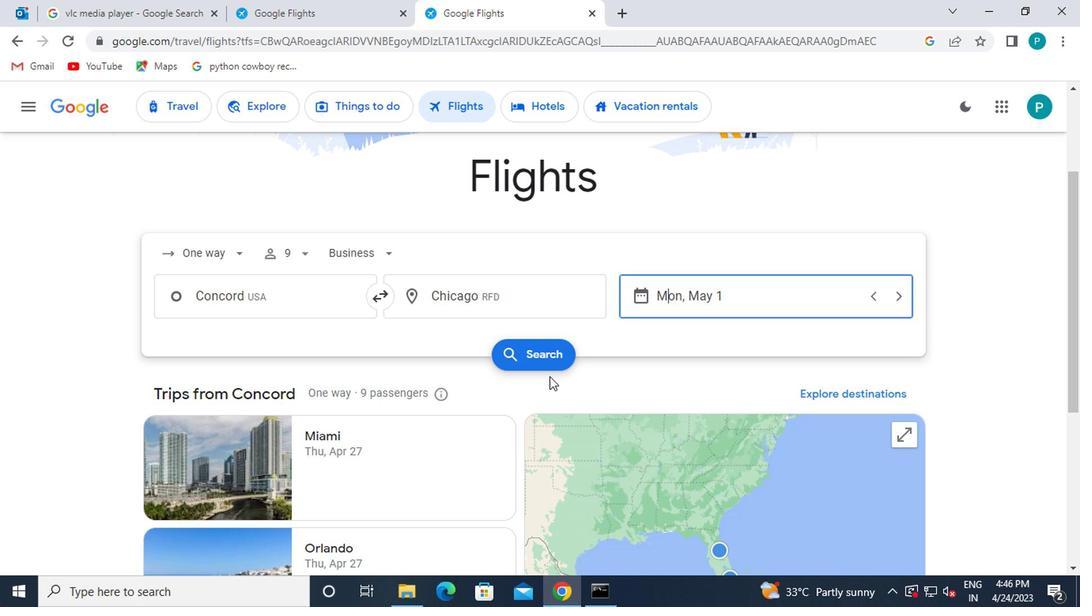 
Action: Mouse pressed left at (529, 353)
Screenshot: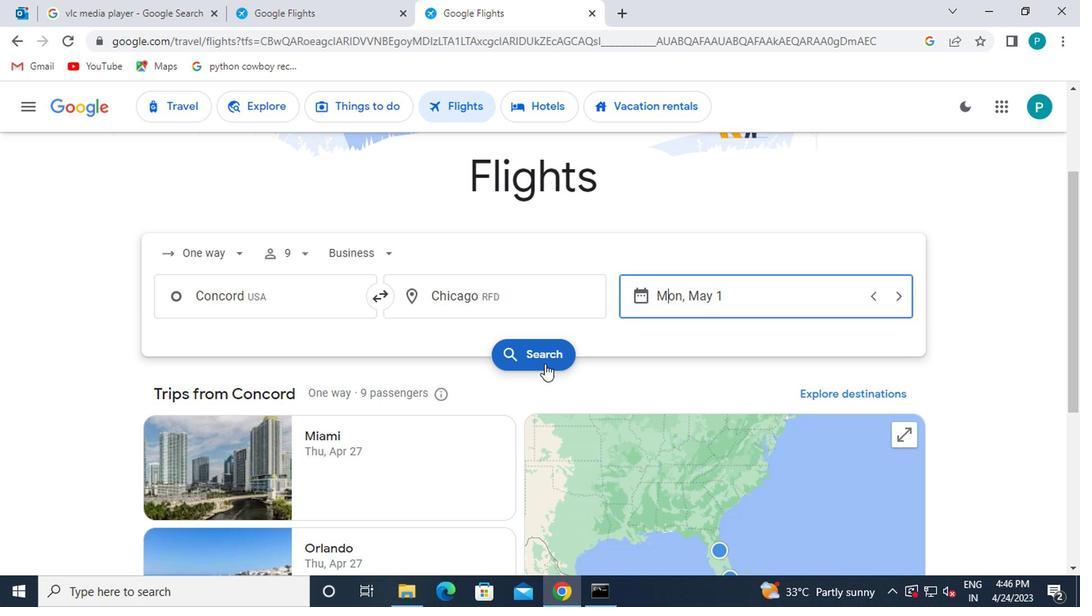 
Action: Mouse moved to (149, 253)
Screenshot: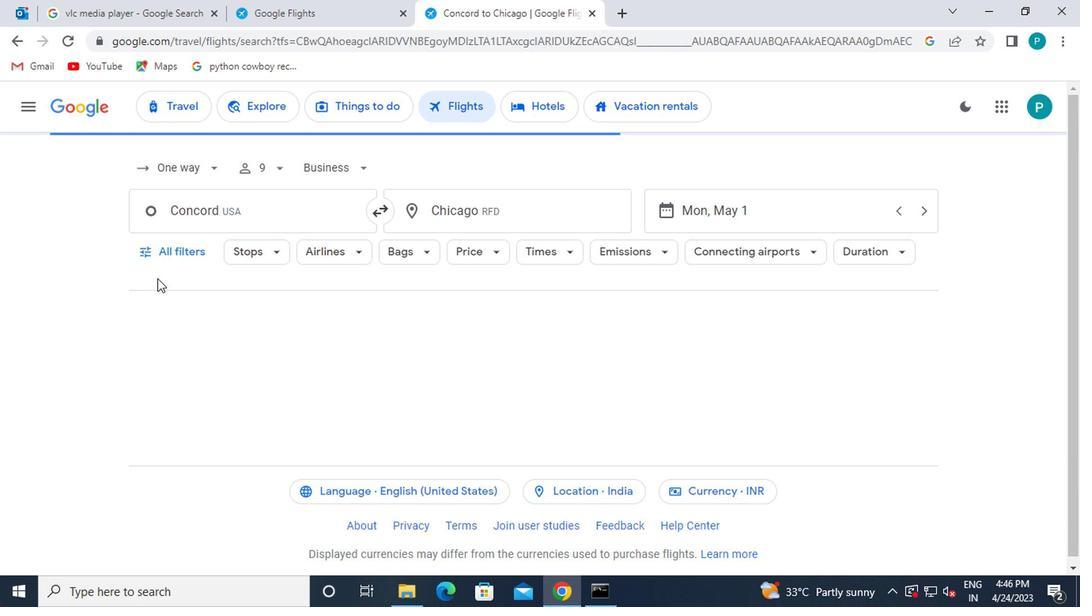 
Action: Mouse pressed left at (149, 253)
Screenshot: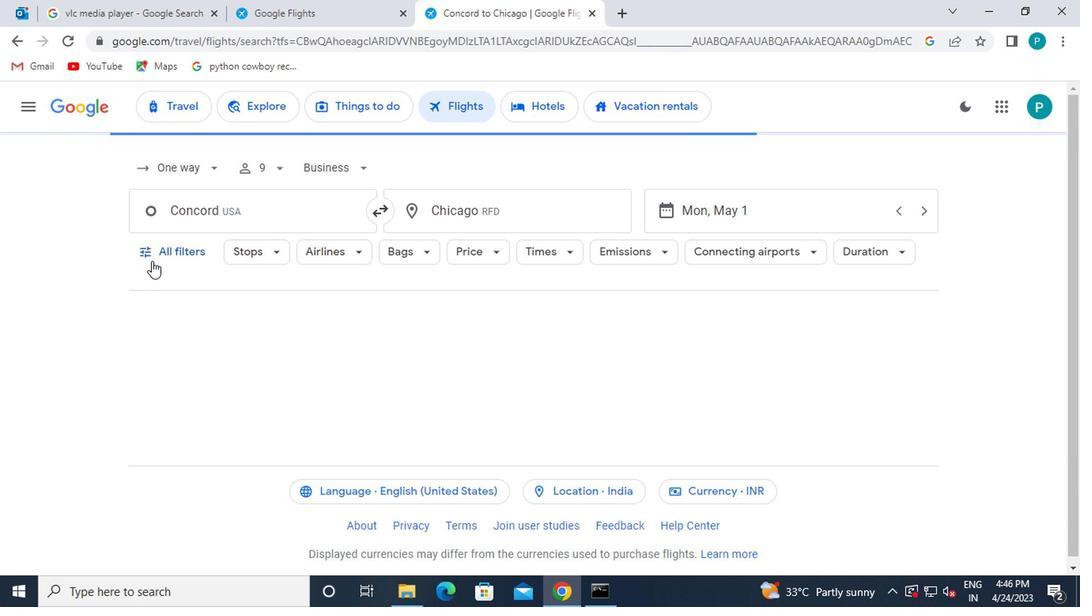 
Action: Mouse moved to (279, 393)
Screenshot: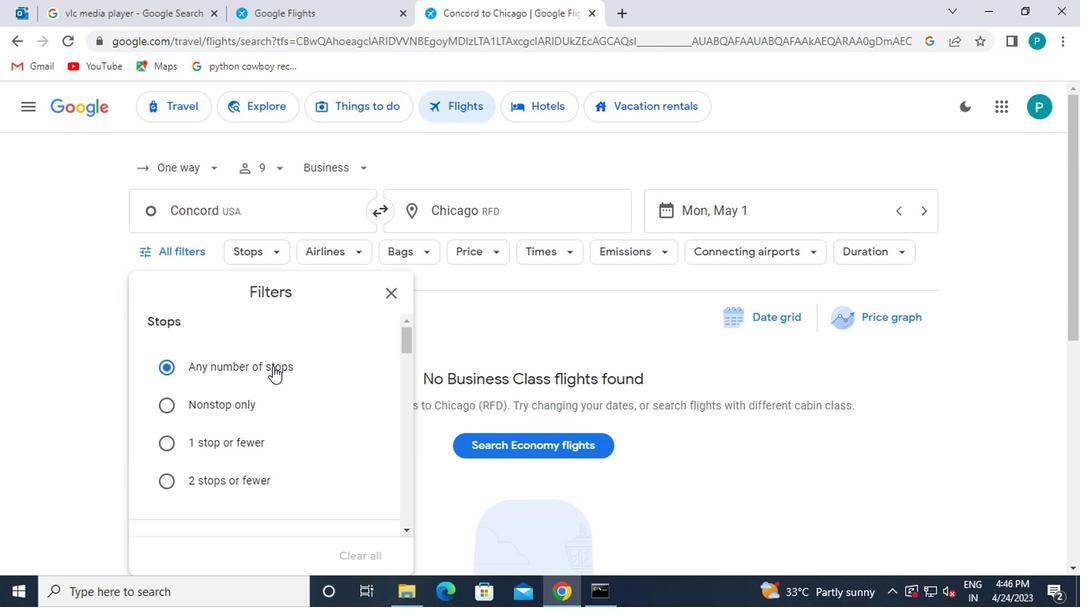 
Action: Mouse scrolled (279, 392) with delta (0, -1)
Screenshot: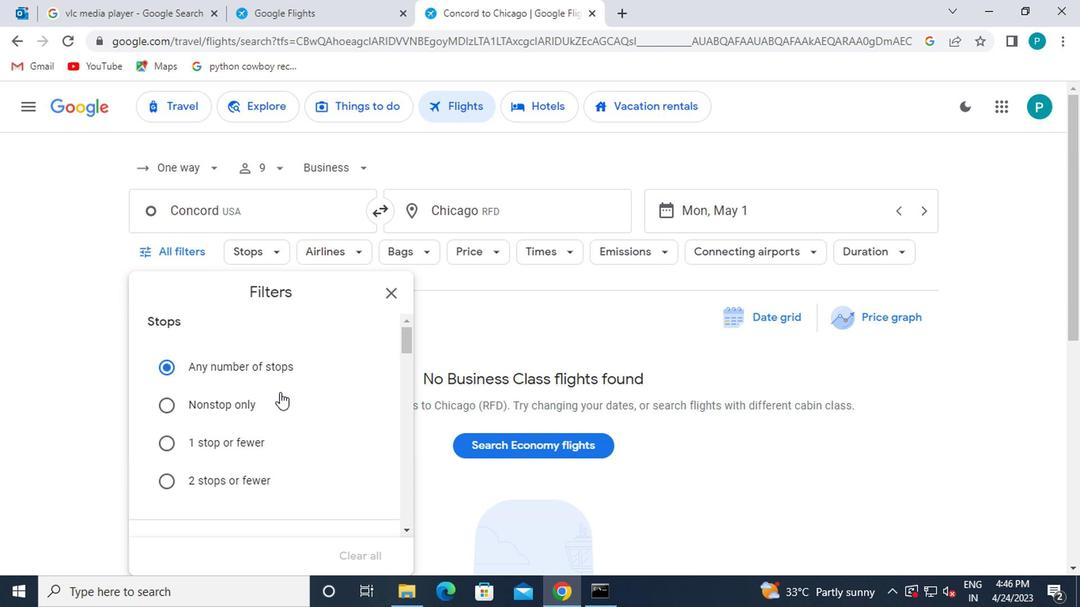 
Action: Mouse scrolled (279, 392) with delta (0, -1)
Screenshot: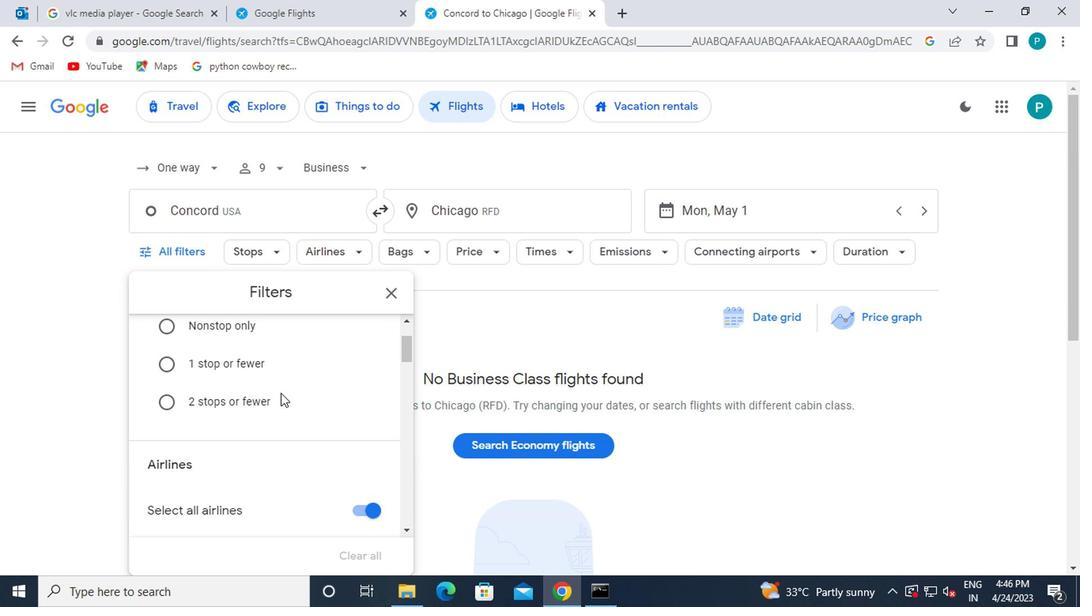 
Action: Mouse scrolled (279, 392) with delta (0, -1)
Screenshot: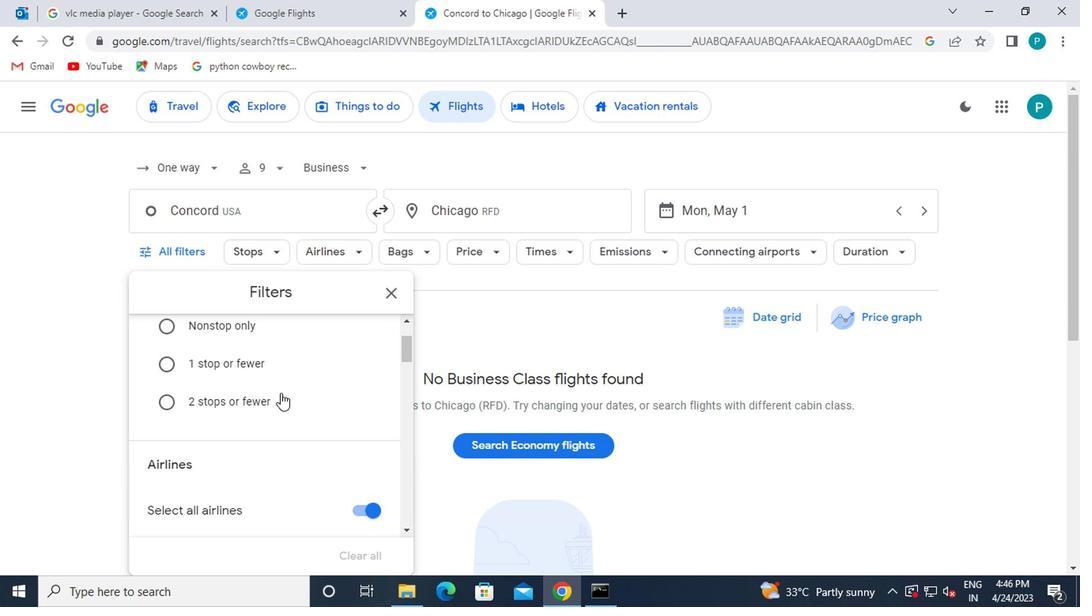 
Action: Mouse scrolled (279, 392) with delta (0, -1)
Screenshot: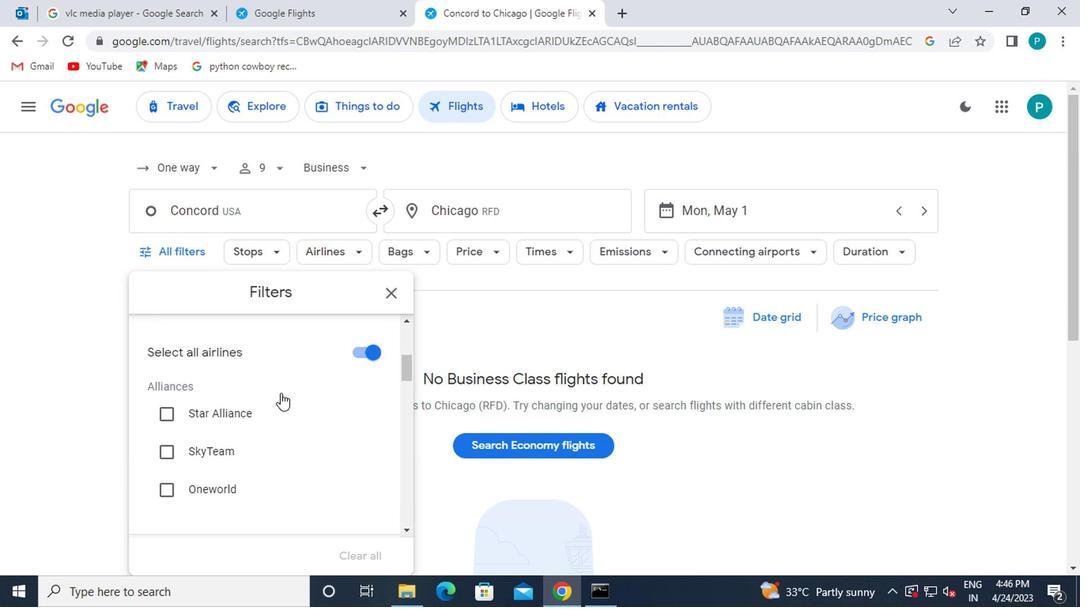
Action: Mouse scrolled (279, 392) with delta (0, -1)
Screenshot: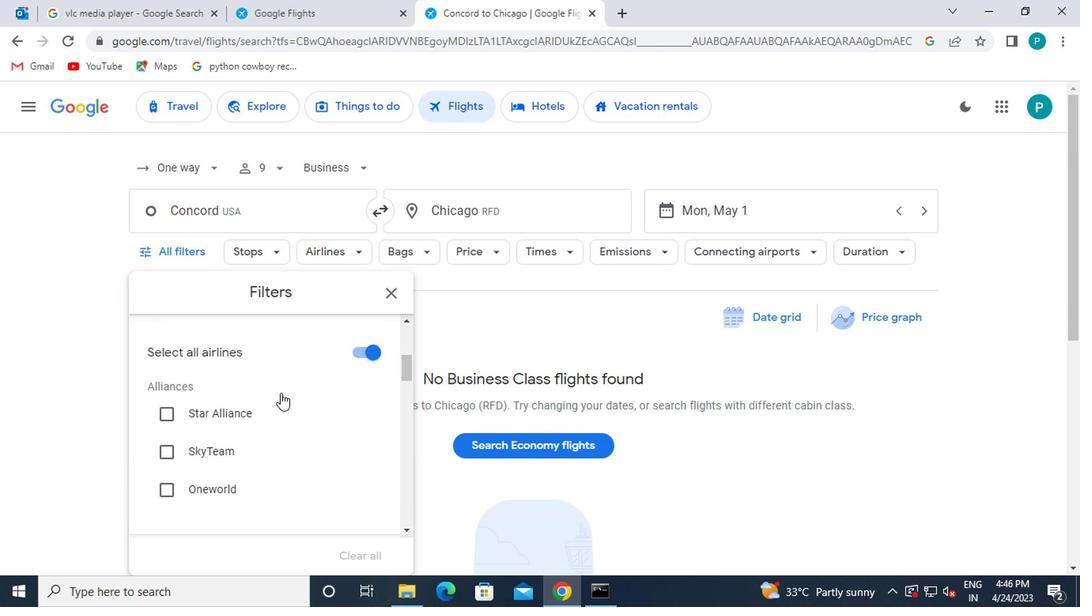 
Action: Mouse scrolled (279, 392) with delta (0, -1)
Screenshot: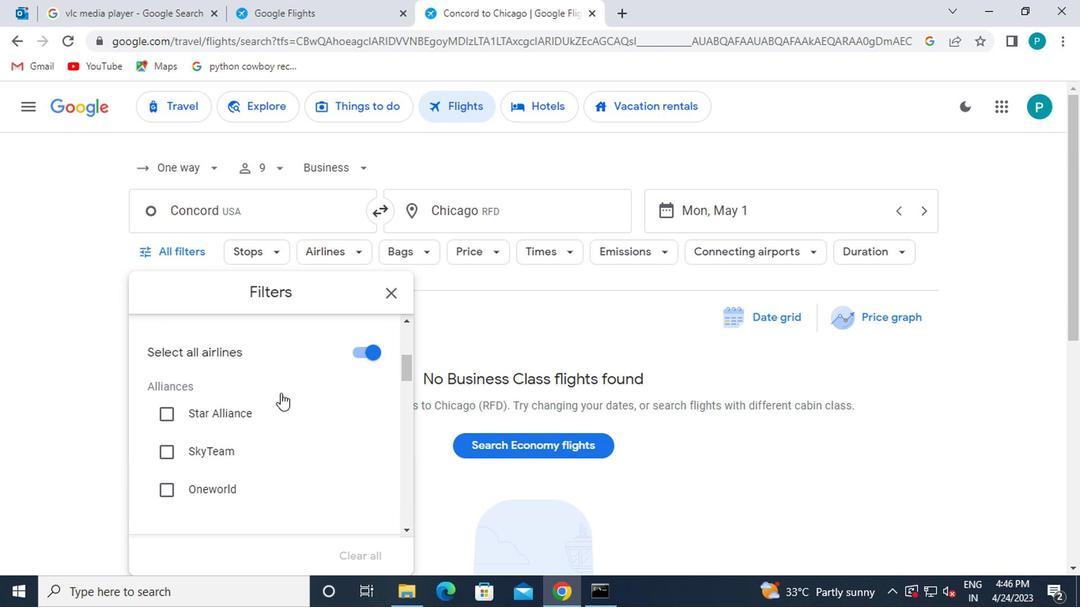 
Action: Mouse scrolled (279, 392) with delta (0, -1)
Screenshot: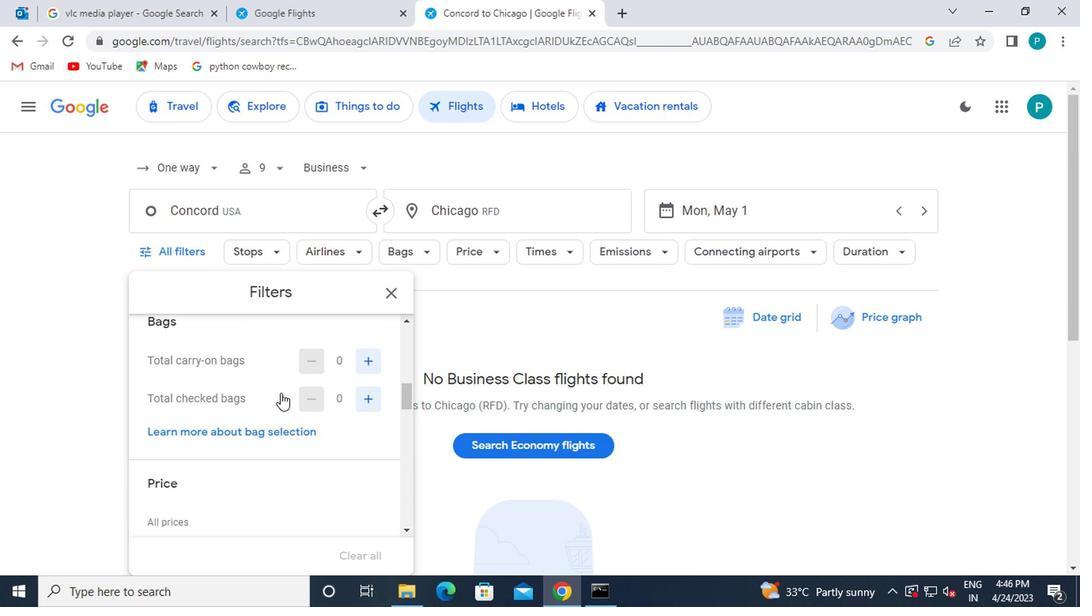 
Action: Mouse scrolled (279, 394) with delta (0, 0)
Screenshot: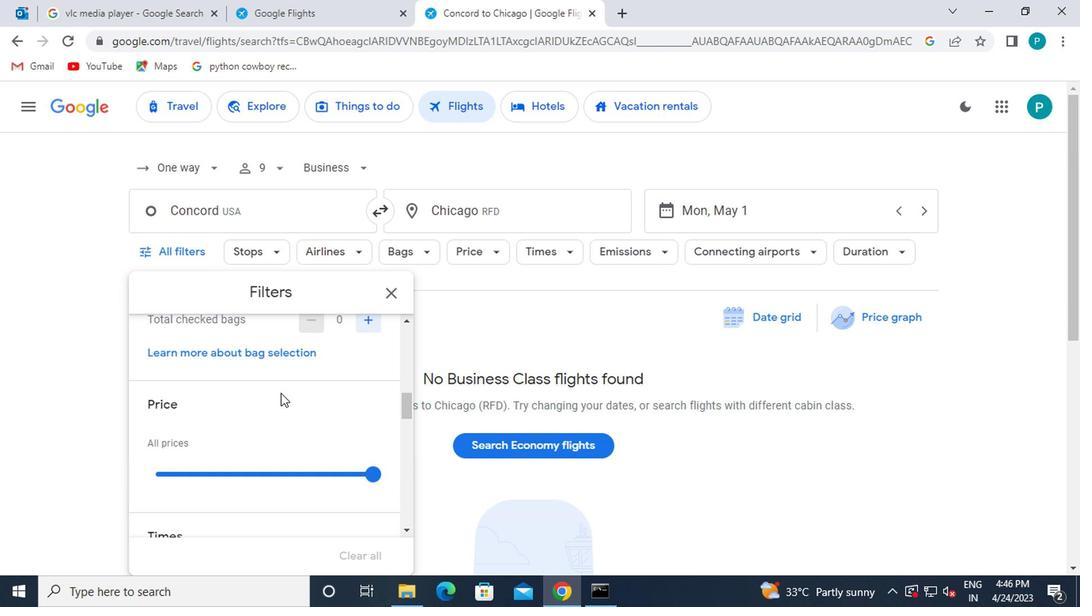 
Action: Mouse moved to (357, 396)
Screenshot: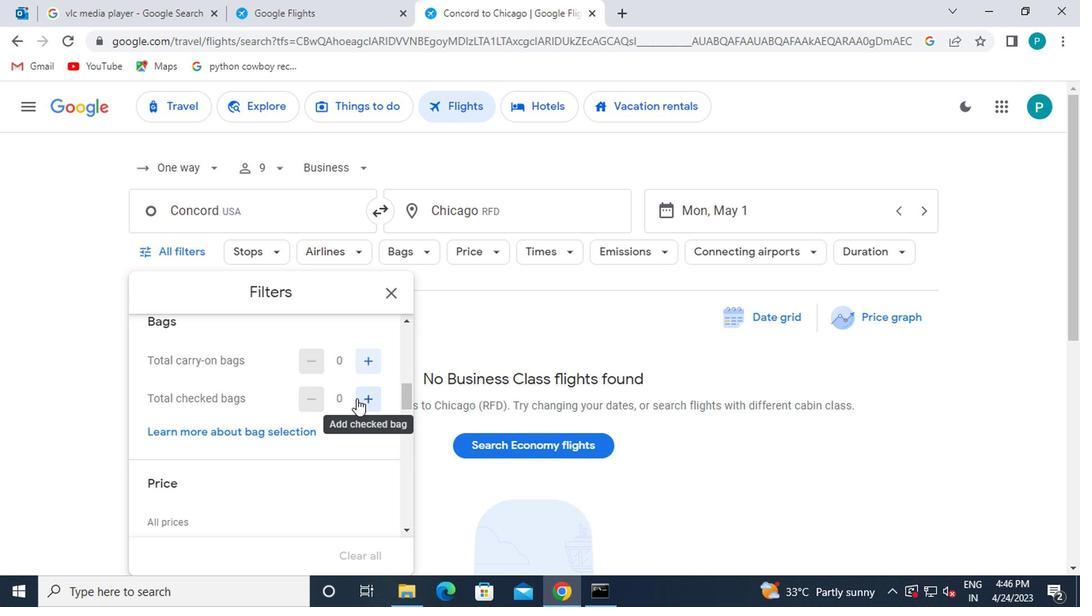 
Action: Mouse pressed left at (357, 396)
Screenshot: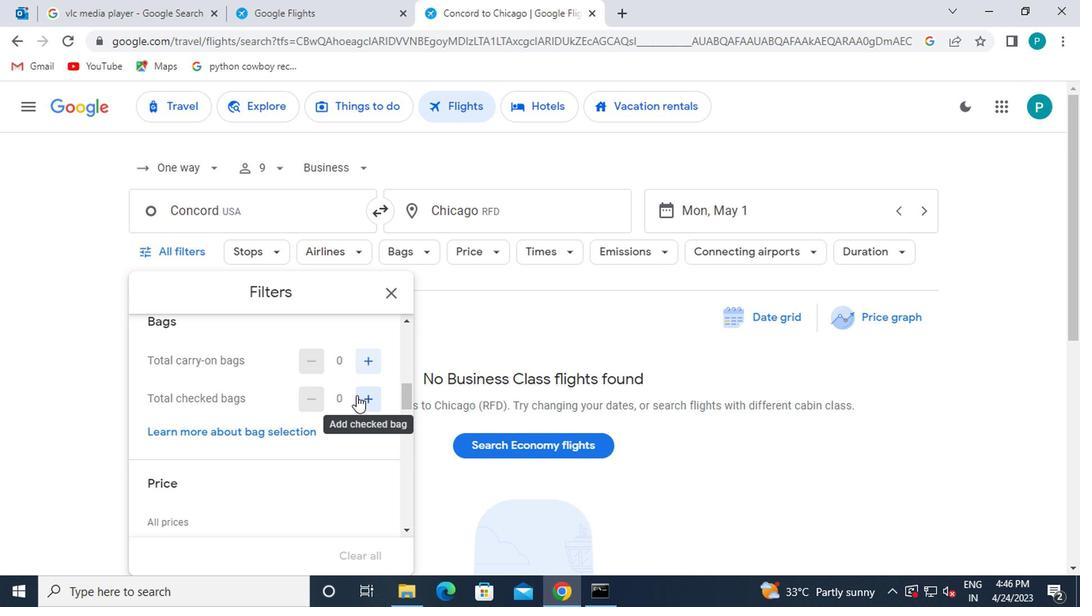 
Action: Mouse pressed left at (357, 396)
Screenshot: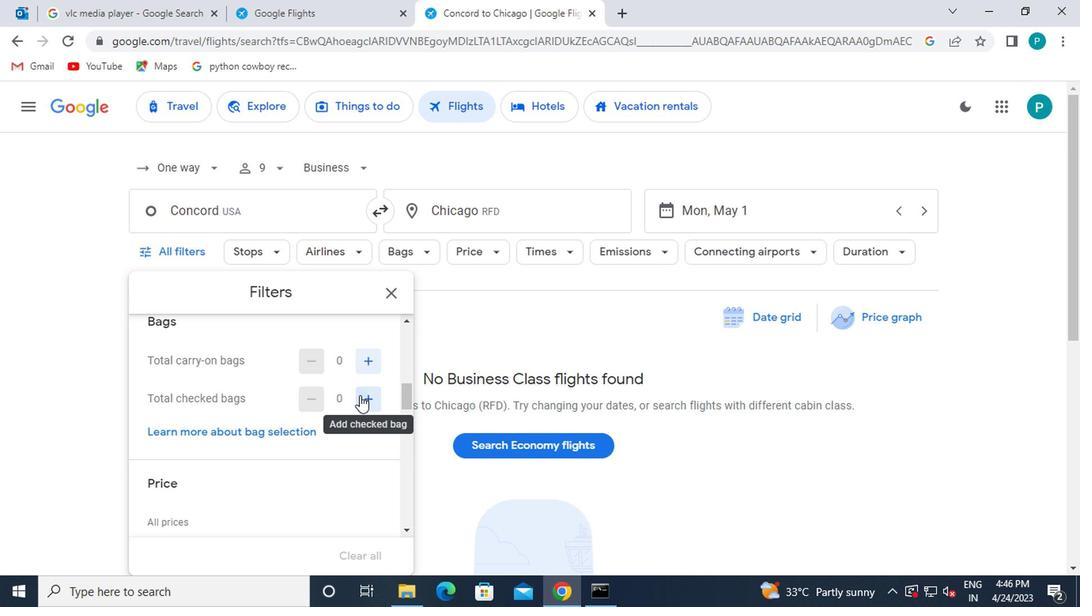 
Action: Mouse moved to (90, 418)
Screenshot: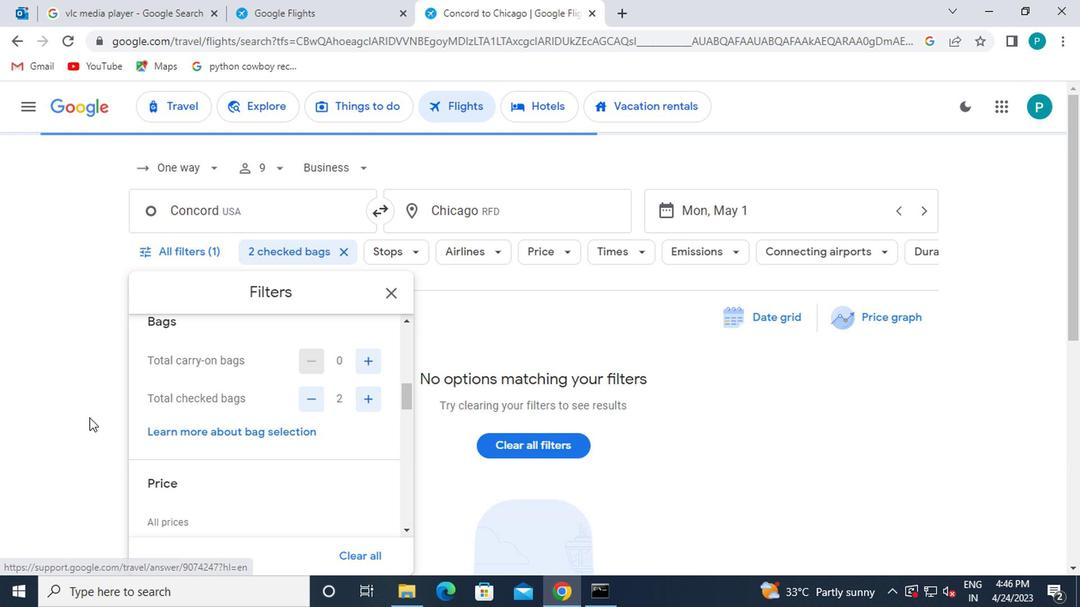
Action: Mouse scrolled (90, 417) with delta (0, -1)
Screenshot: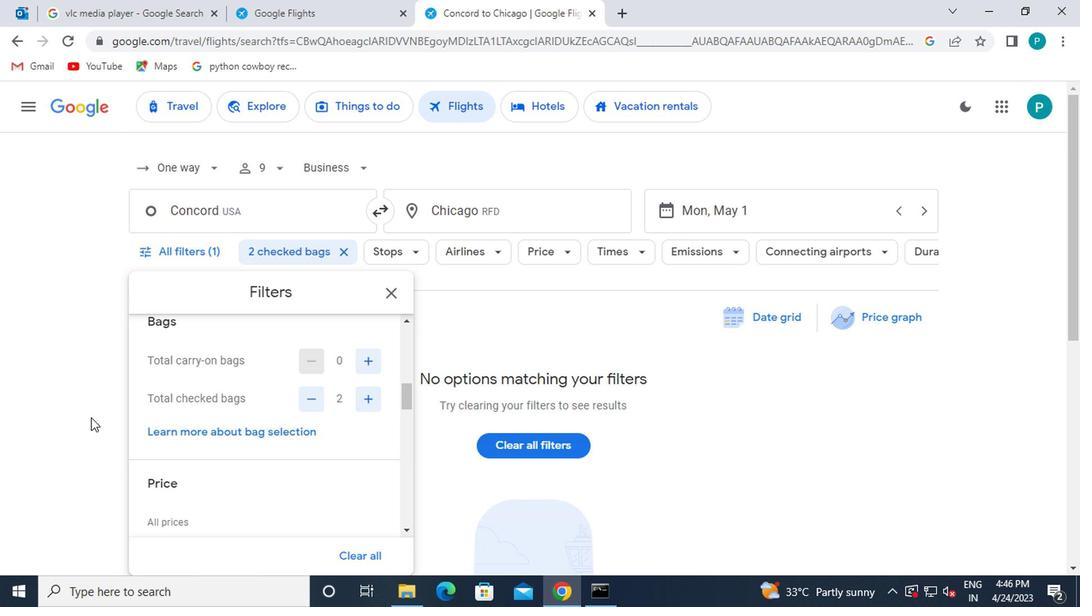 
Action: Mouse moved to (231, 428)
Screenshot: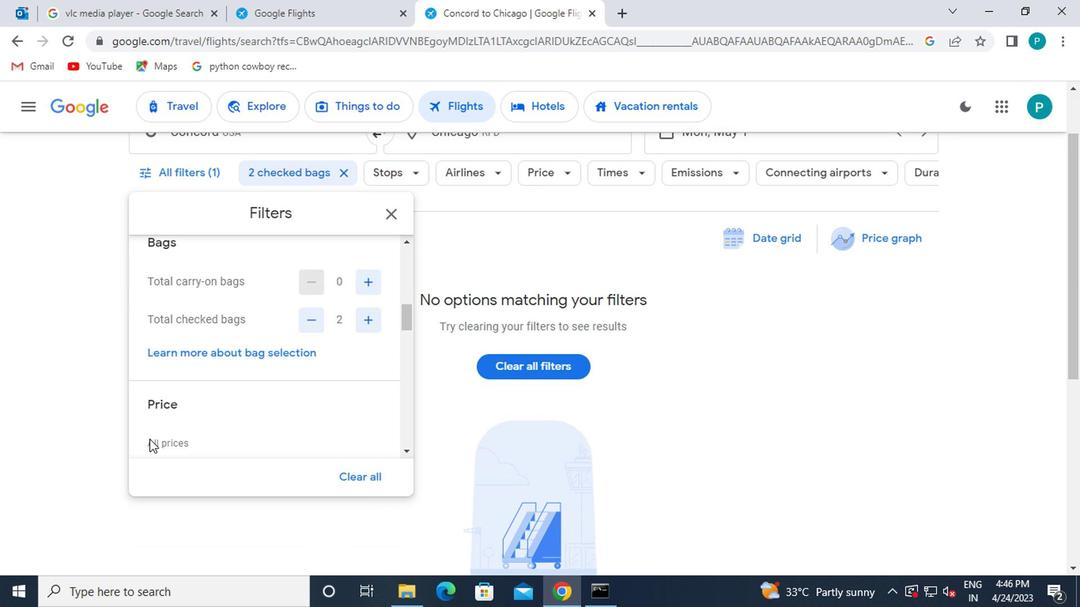 
Action: Mouse scrolled (231, 427) with delta (0, 0)
Screenshot: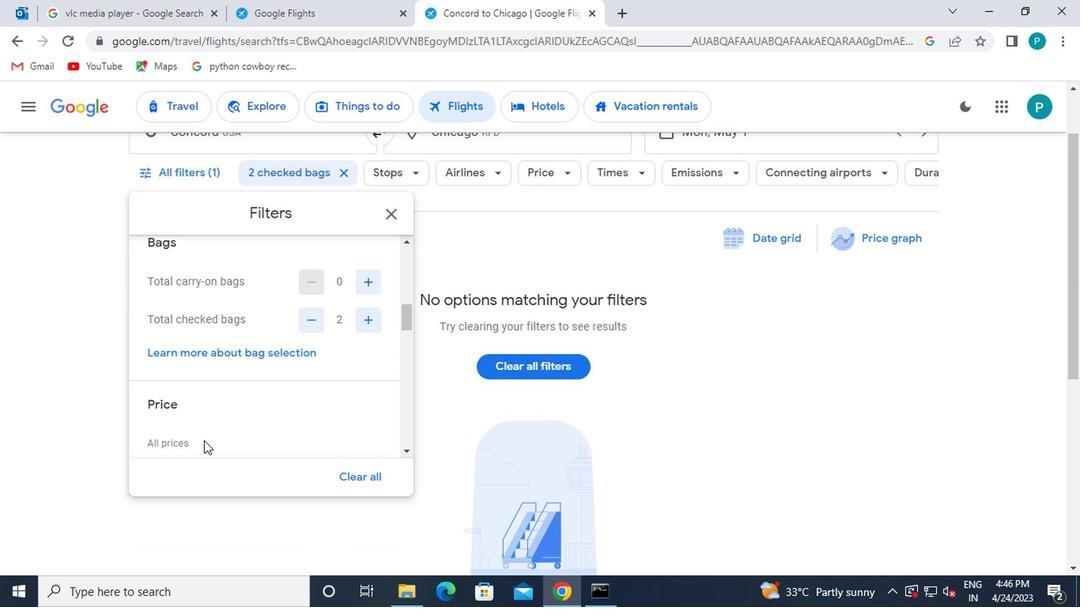 
Action: Mouse scrolled (231, 427) with delta (0, 0)
Screenshot: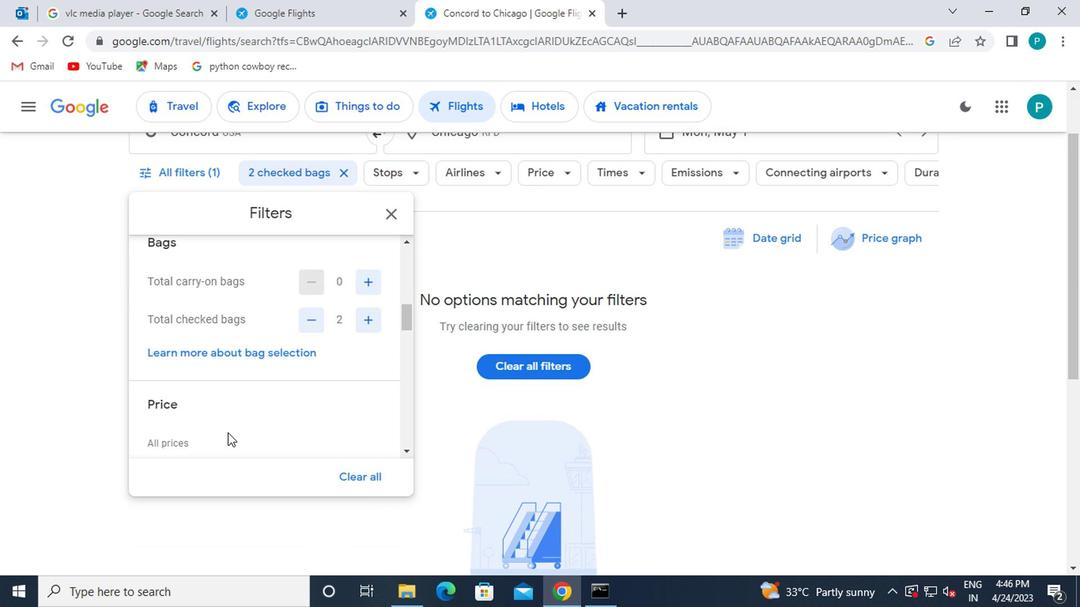 
Action: Mouse moved to (190, 369)
Screenshot: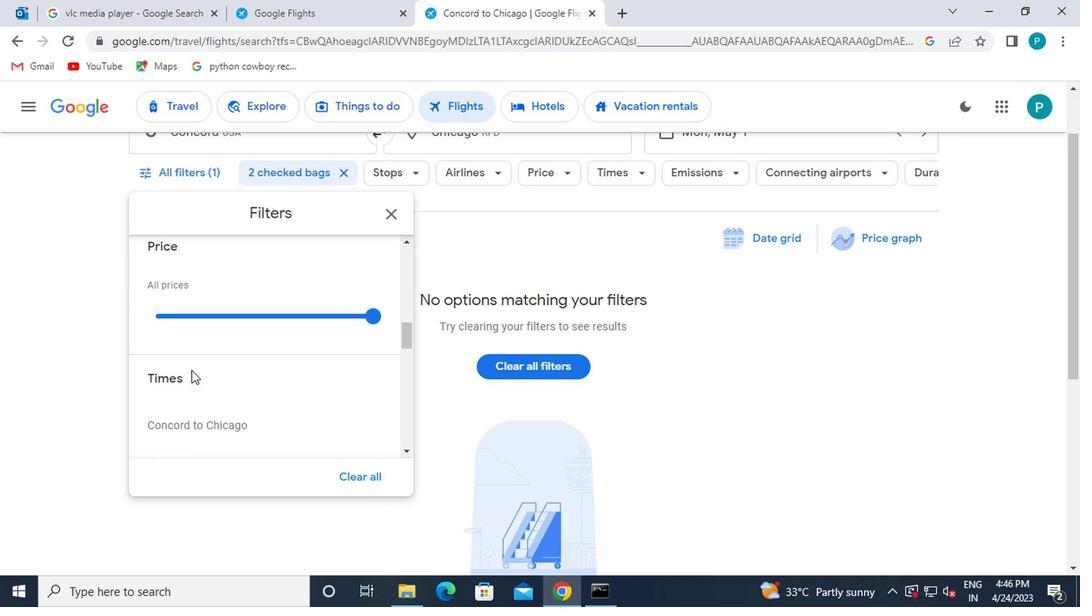 
Action: Mouse scrolled (190, 369) with delta (0, 0)
Screenshot: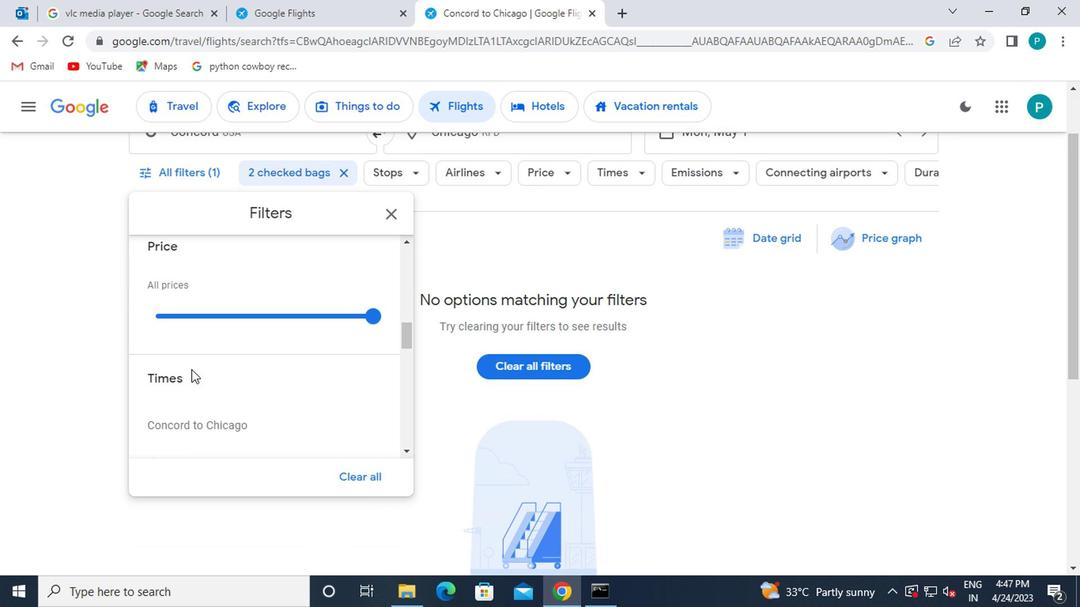 
Action: Mouse moved to (158, 407)
Screenshot: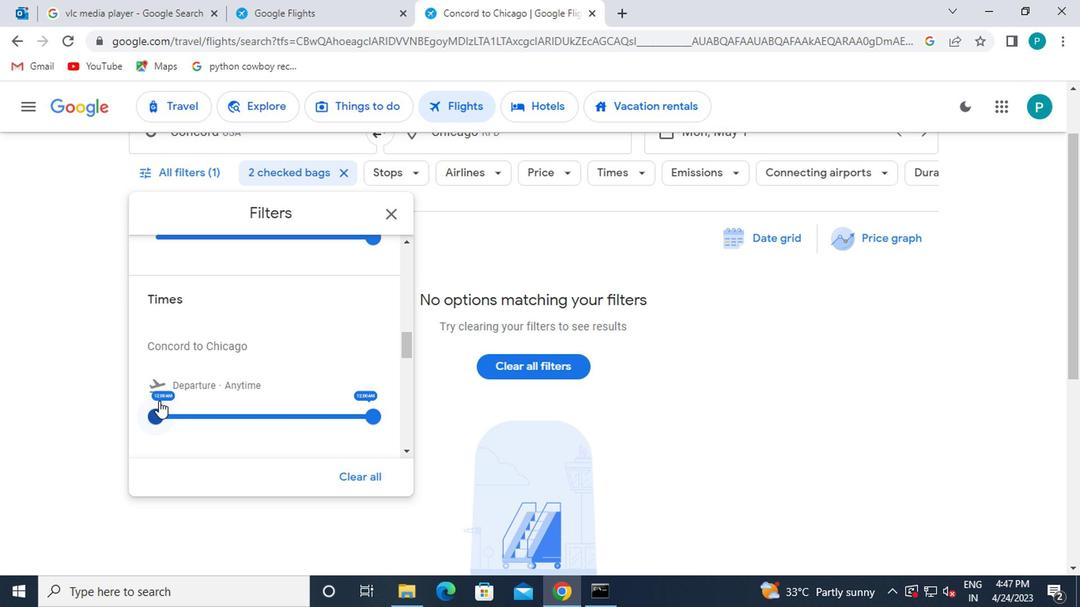 
Action: Mouse pressed left at (158, 407)
Screenshot: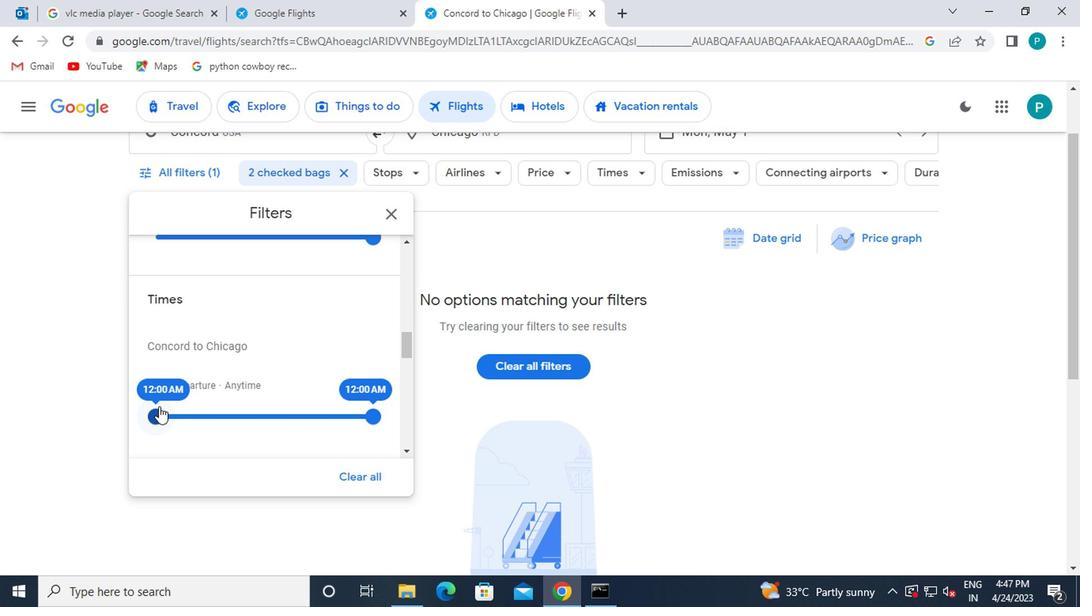 
Action: Mouse moved to (379, 207)
Screenshot: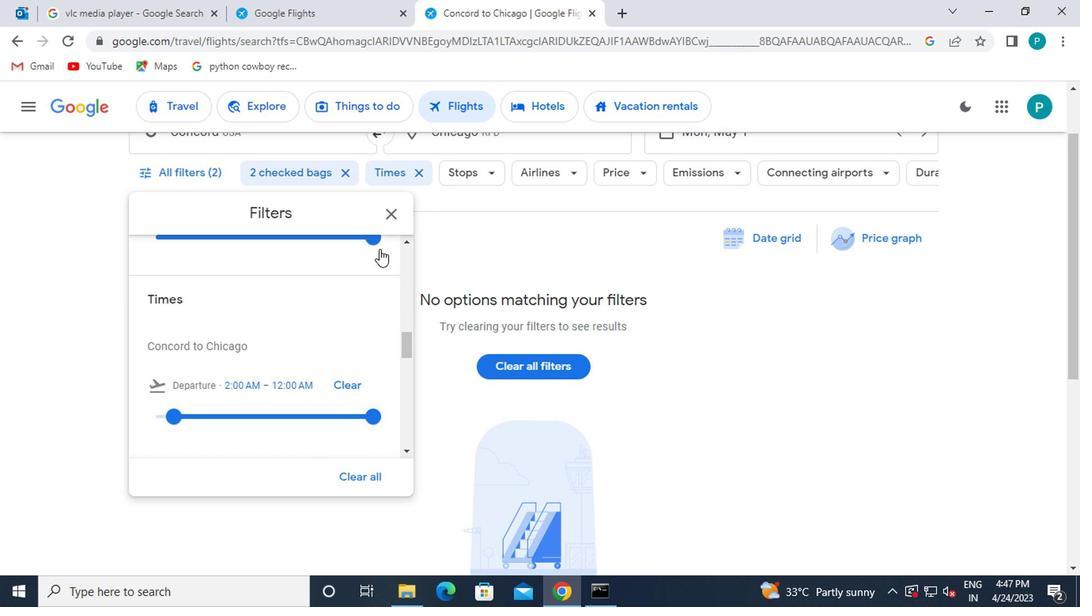 
Action: Mouse pressed left at (379, 207)
Screenshot: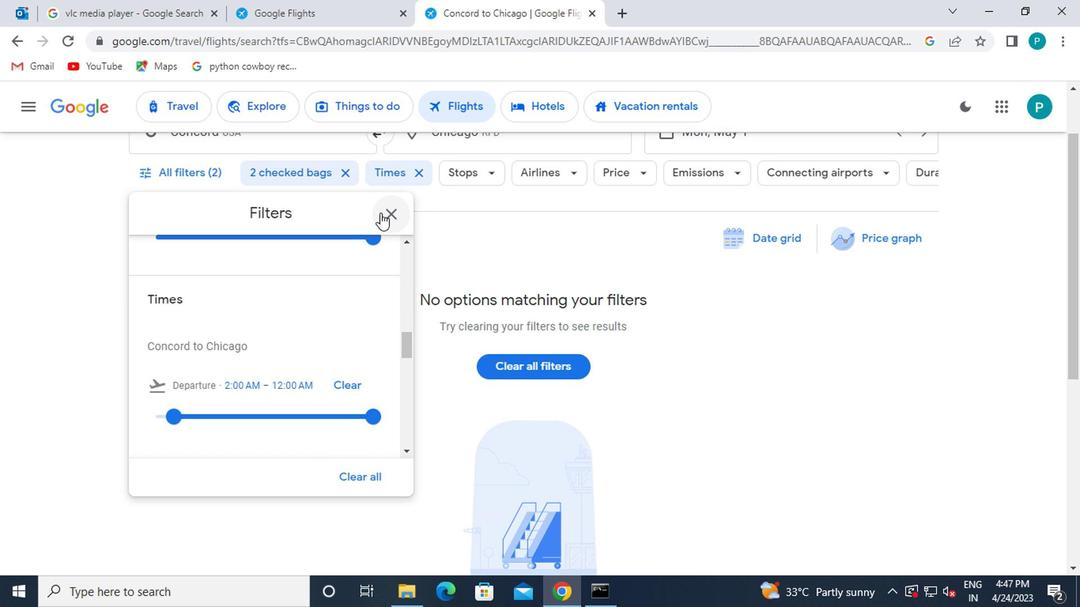 
Action: Mouse moved to (381, 210)
Screenshot: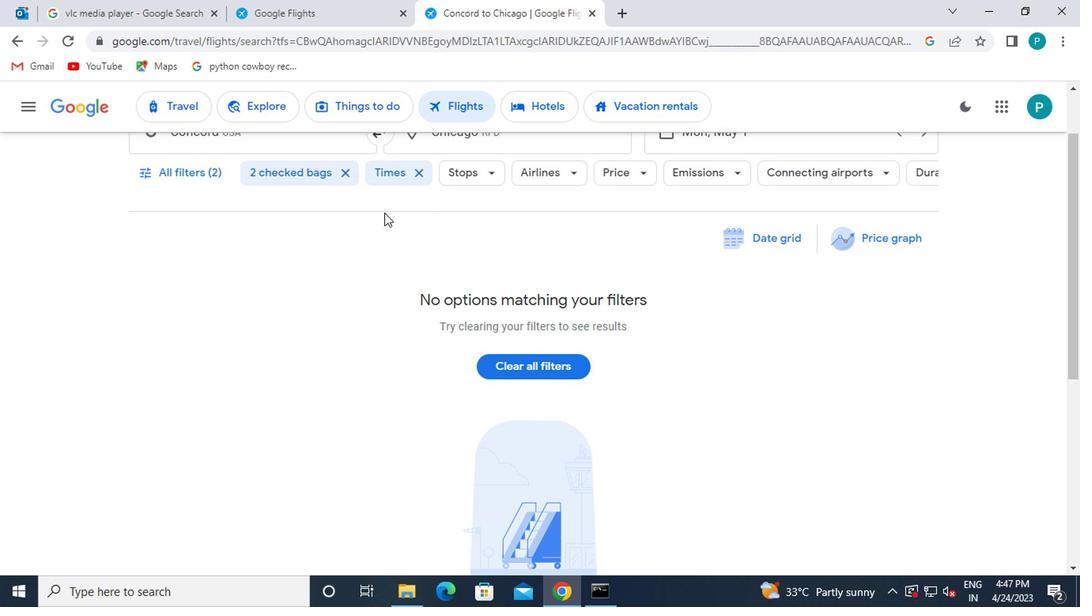 
